 Task: Add an event with the title Webinar: Introduction to Influencer Marketing Strategies, date '2023/11/01', time 7:00 AM to 9:00 AMand add a description: During the meeting, you will have the chance to present an overview of your business, highlighting key aspects such as your product or service, target market, competitive advantage, and growth potential. This presentation should provide a clear understanding of your business model and value proposition, captivating the interest of the potential investor.Select event color  Flamingo . Add location for the event as: Tallinn, Estonia, logged in from the account softage.4@softage.netand send the event invitation to softage.1@softage.net and softage.2@softage.net. Set a reminder for the event Weekly on Sunday
Action: Mouse moved to (74, 87)
Screenshot: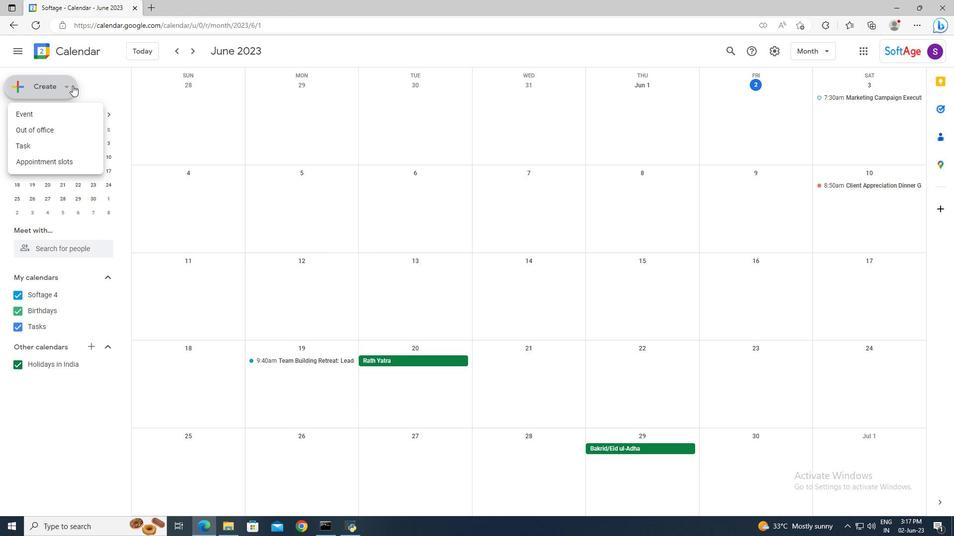 
Action: Mouse pressed left at (74, 87)
Screenshot: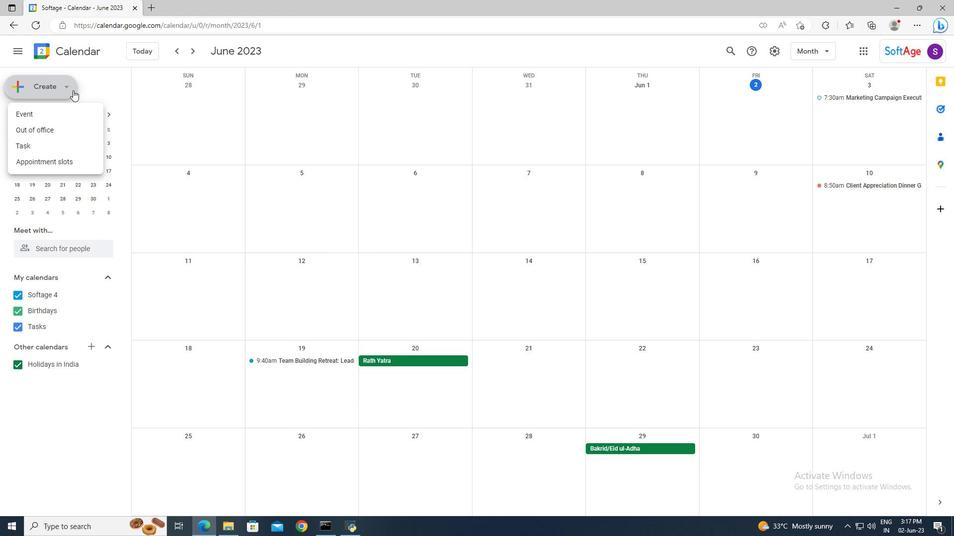 
Action: Mouse moved to (77, 108)
Screenshot: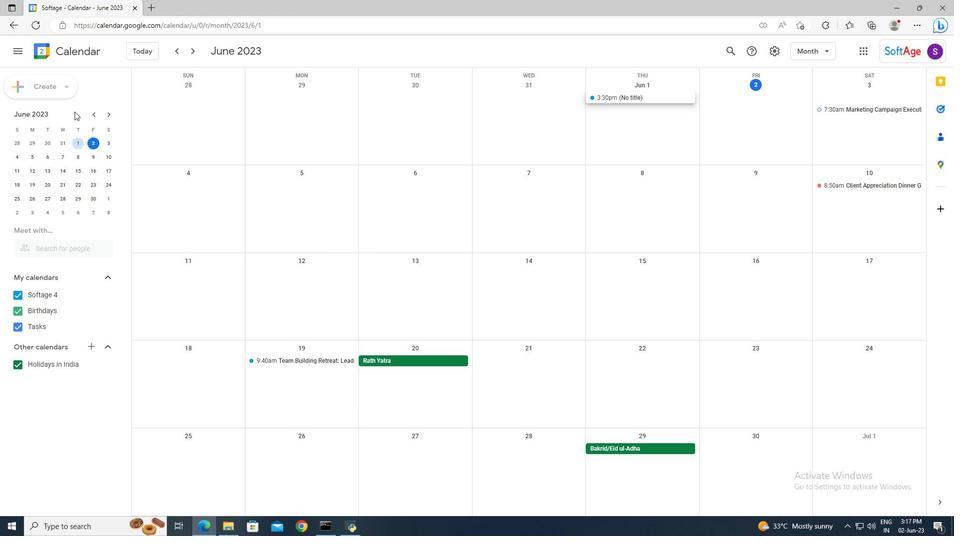 
Action: Mouse pressed left at (77, 108)
Screenshot: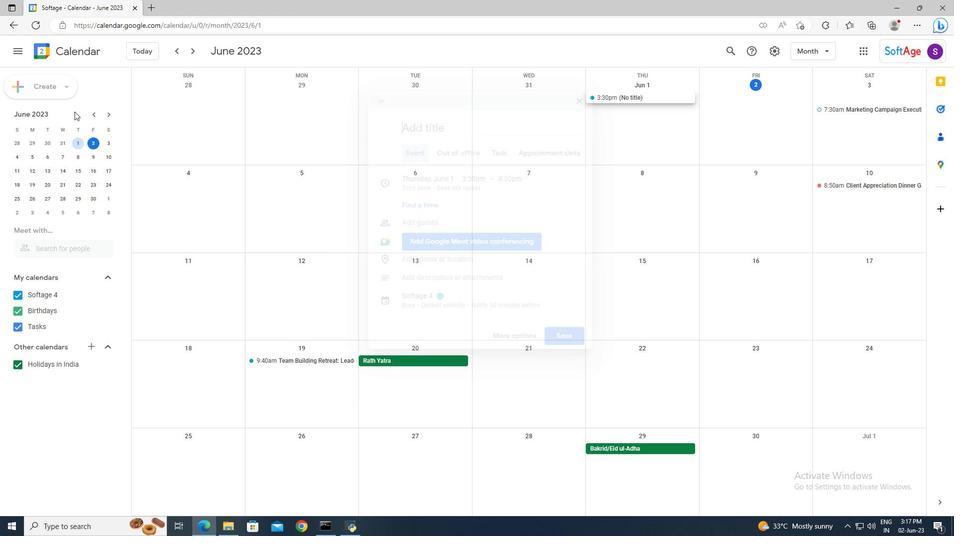 
Action: Mouse moved to (478, 329)
Screenshot: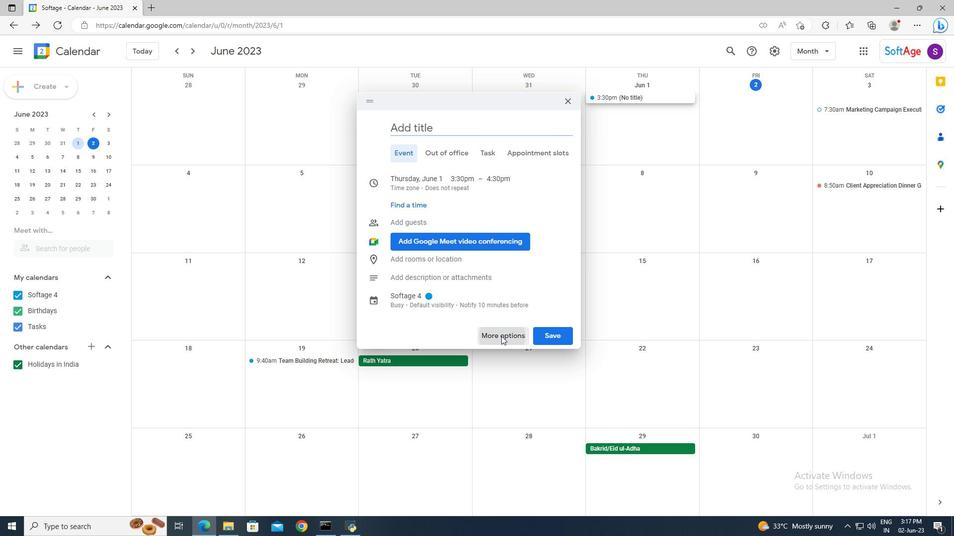 
Action: Mouse pressed left at (478, 329)
Screenshot: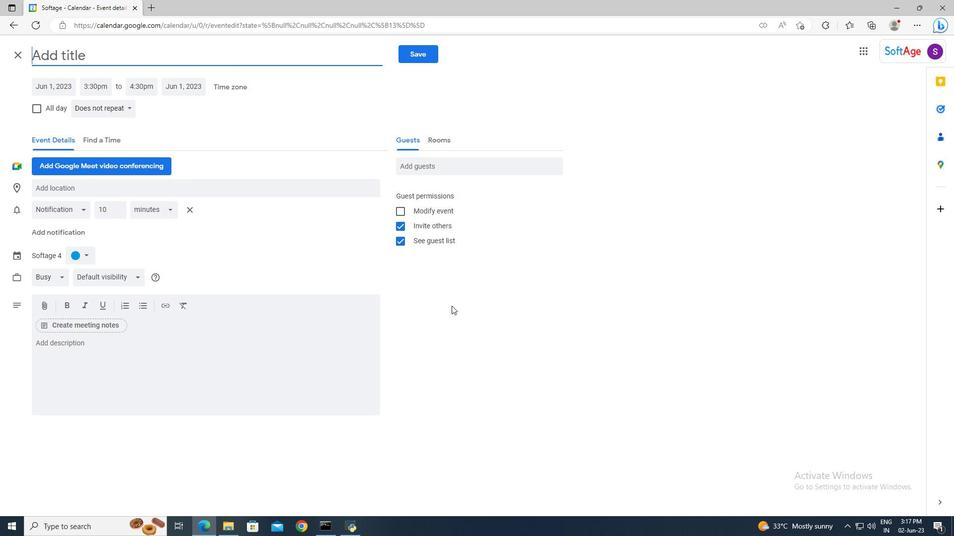 
Action: Mouse moved to (146, 53)
Screenshot: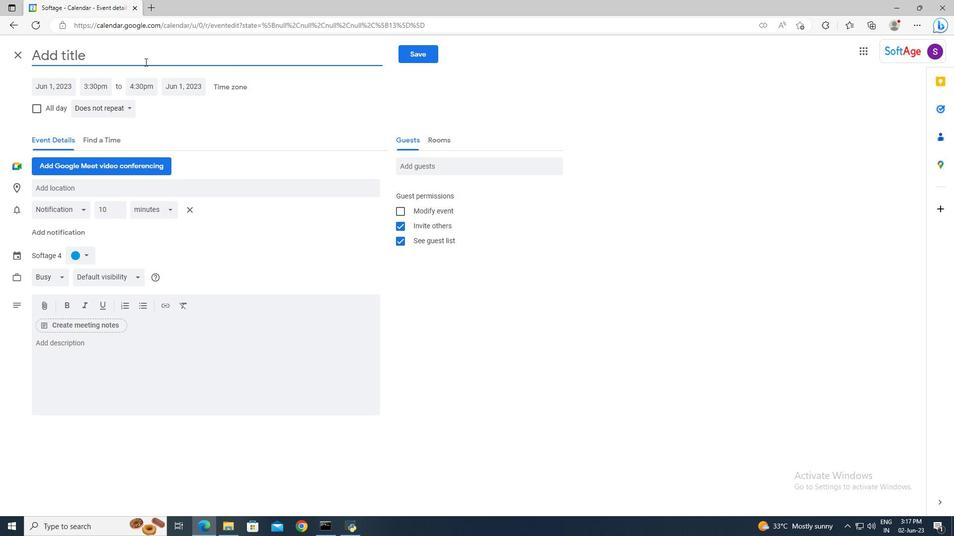 
Action: Mouse pressed left at (146, 53)
Screenshot: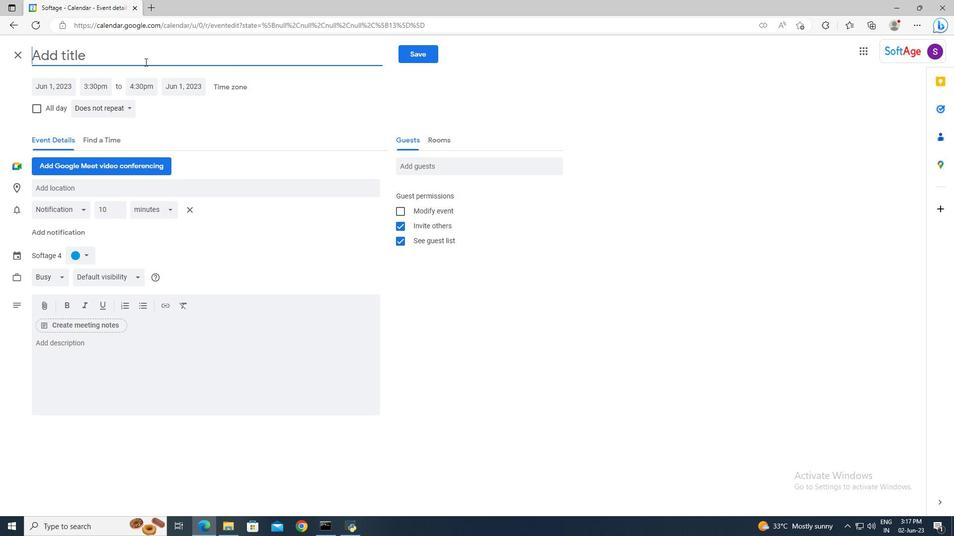 
Action: Key pressed <Key.shift><Key.shift><Key.shift>Webinar<Key.shift>:<Key.space><Key.shift>Introduction<Key.space>to<Key.space><Key.shift>Influencer<Key.space><Key.shift>Marketing<Key.space><Key.shift_r>Strategies
Screenshot: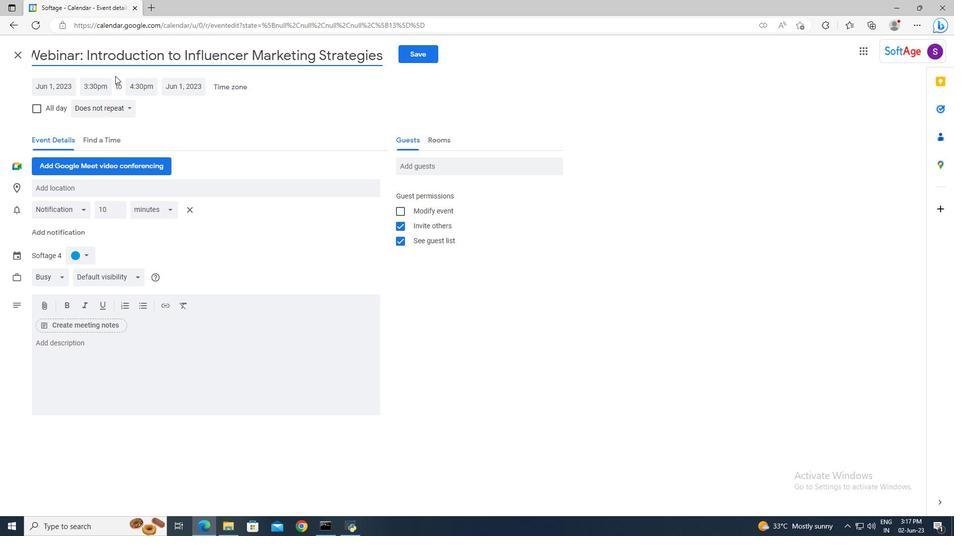 
Action: Mouse moved to (65, 87)
Screenshot: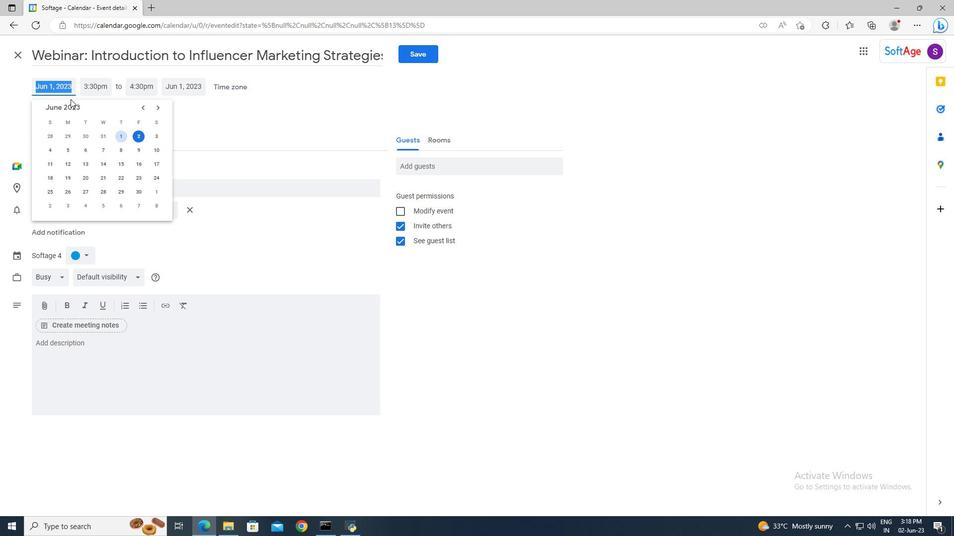 
Action: Mouse pressed left at (65, 87)
Screenshot: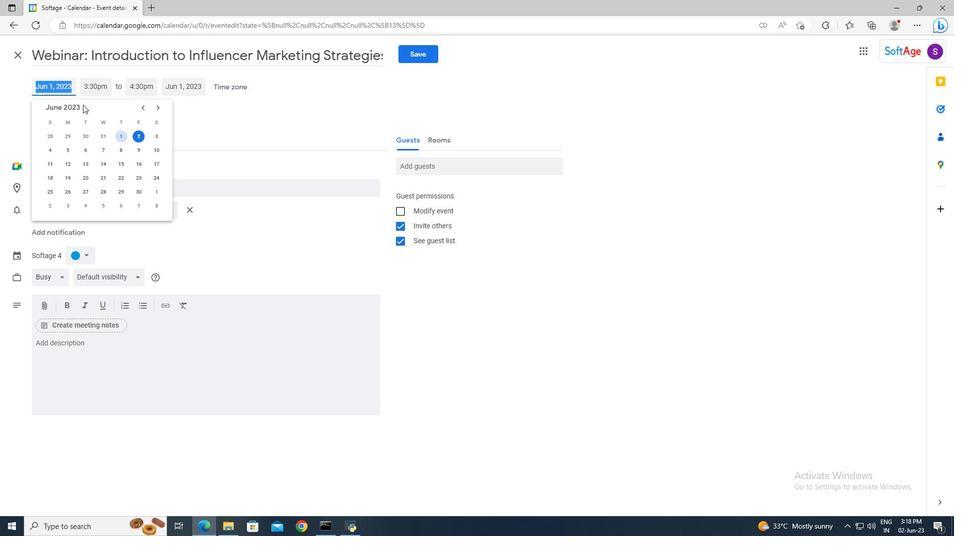 
Action: Mouse moved to (66, 87)
Screenshot: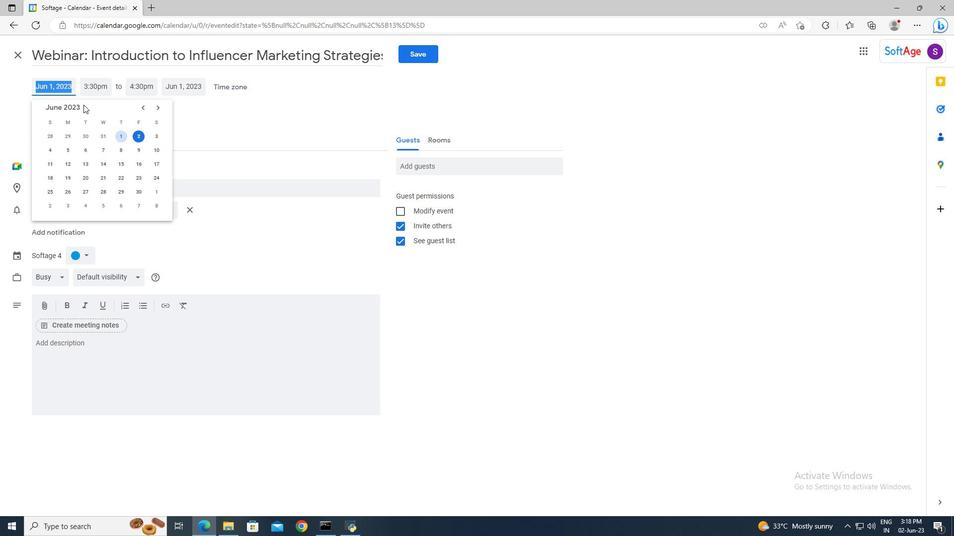 
Action: Key pressed 01/11/2023<Key.enter><Key.tab>7<Key.shift_r><Key.shift_r><Key.shift_r><Key.shift_r><Key.shift_r>:00am<Key.enter><Key.tab>9<Key.shift_r>:00am<Key.enter>
Screenshot: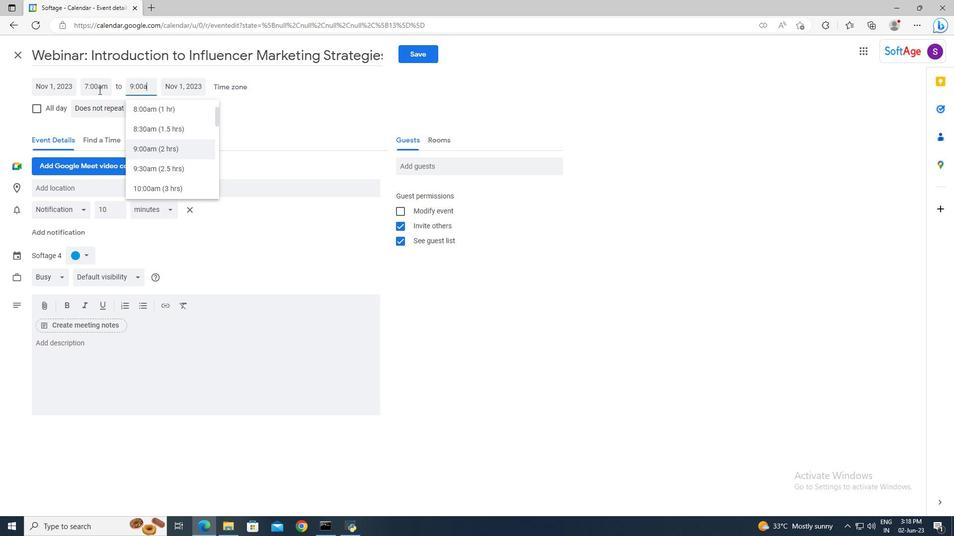
Action: Mouse moved to (87, 344)
Screenshot: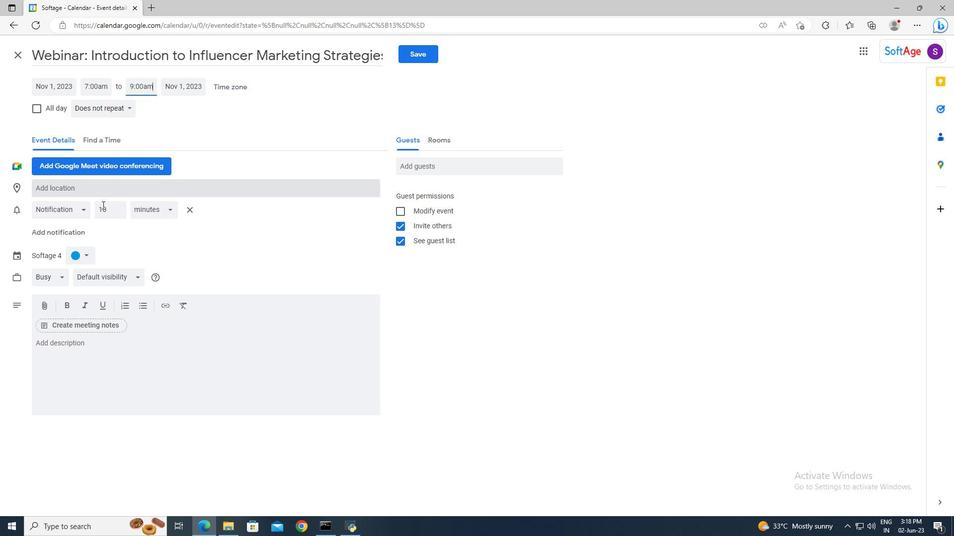 
Action: Mouse pressed left at (87, 344)
Screenshot: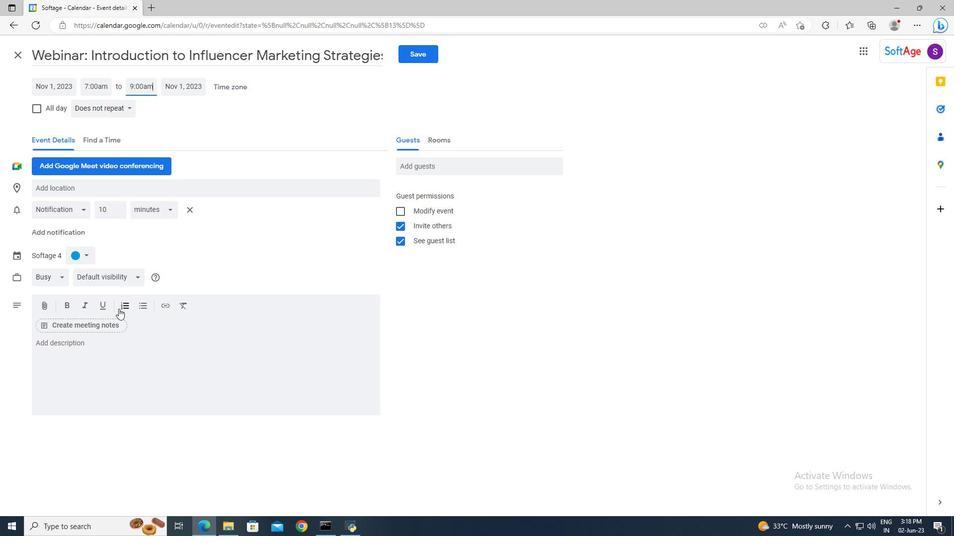 
Action: Mouse moved to (93, 345)
Screenshot: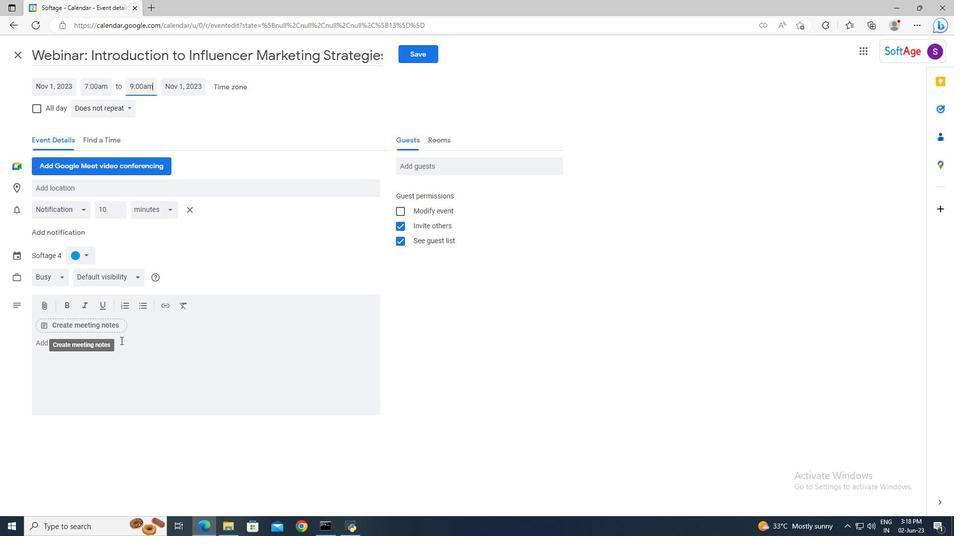
Action: Key pressed <Key.shift><Key.shift><Key.shift><Key.shift><Key.shift><Key.shift><Key.shift><Key.shift><Key.shift><Key.shift><Key.shift><Key.shift><Key.shift><Key.shift><Key.shift><Key.shift><Key.shift><Key.shift><Key.shift><Key.shift><Key.shift><Key.shift><Key.shift><Key.shift><Key.shift><Key.shift><Key.shift><Key.shift><Key.shift><Key.shift><Key.shift><Key.shift><Key.shift>During<Key.space>the<Key.space>meeting,<Key.space>you
Screenshot: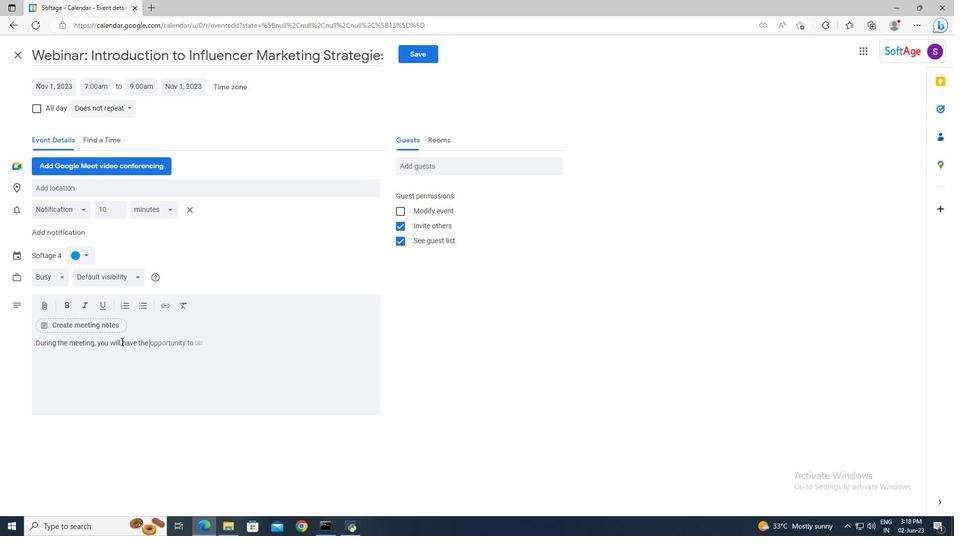 
Action: Mouse moved to (72, 85)
Screenshot: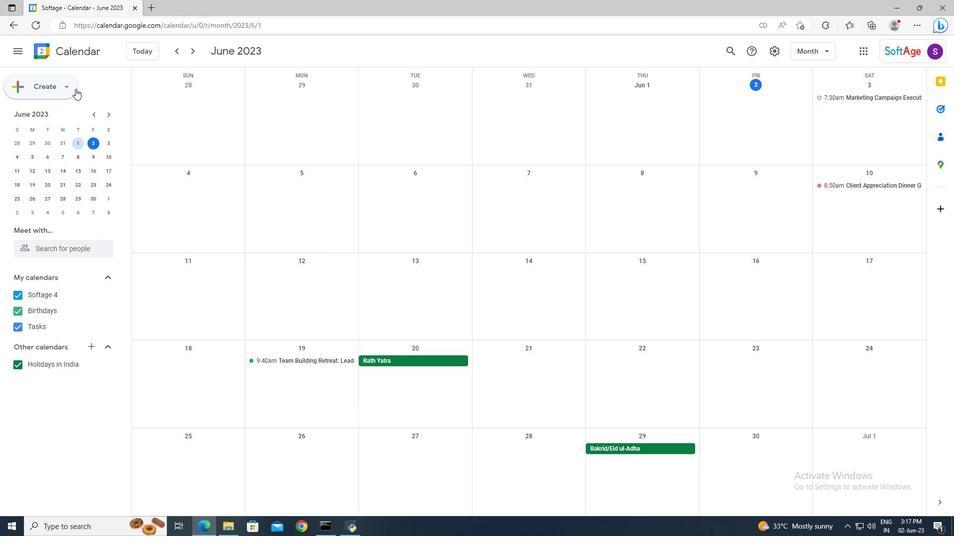 
Action: Mouse pressed left at (72, 85)
Screenshot: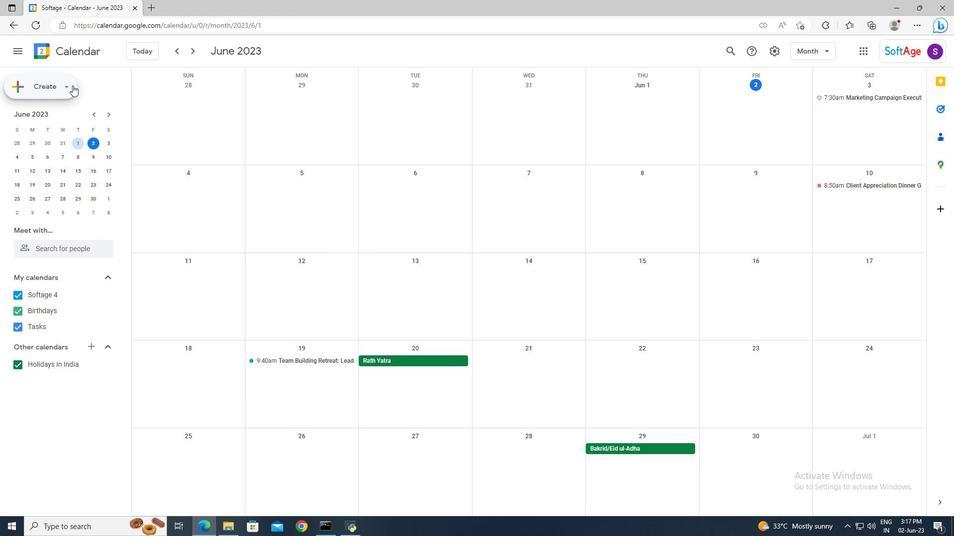 
Action: Mouse moved to (74, 111)
Screenshot: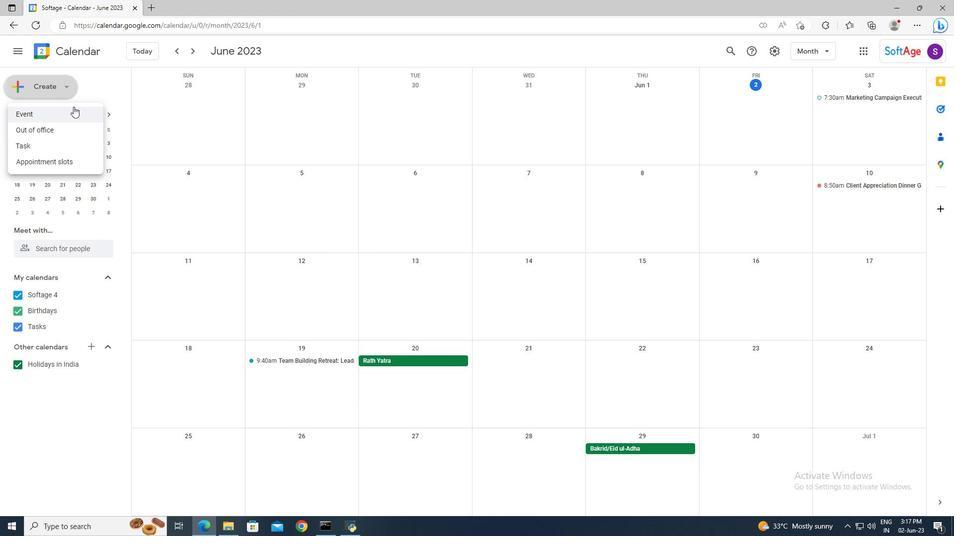 
Action: Mouse pressed left at (74, 111)
Screenshot: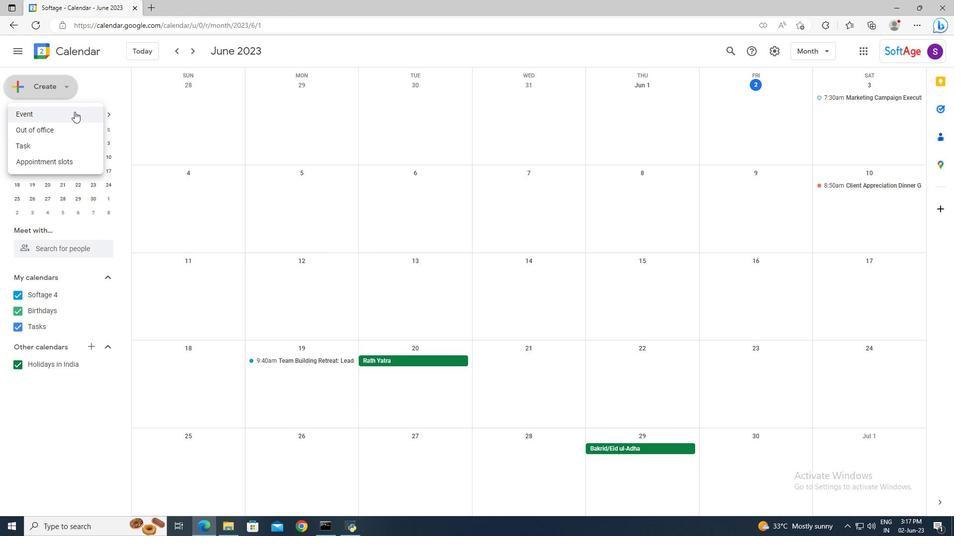
Action: Mouse moved to (501, 336)
Screenshot: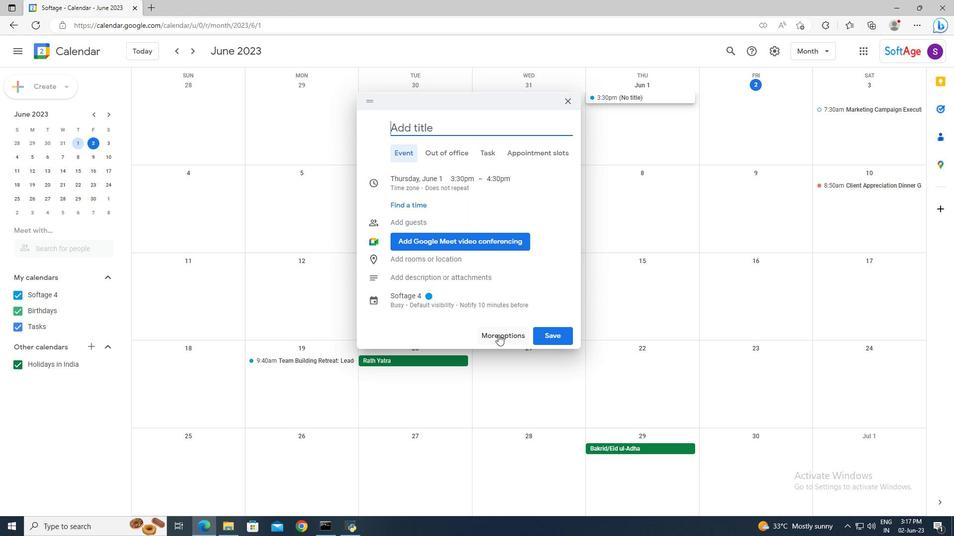 
Action: Mouse pressed left at (501, 336)
Screenshot: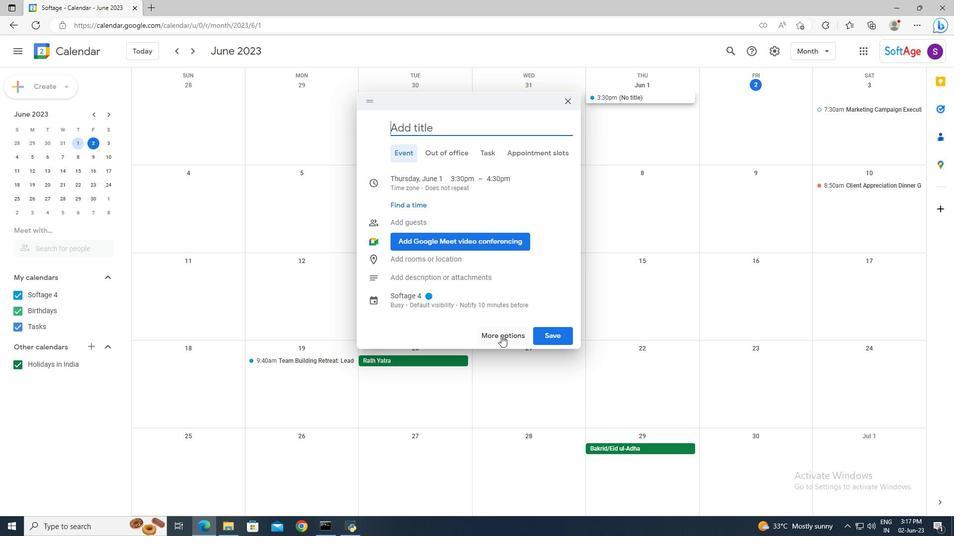 
Action: Mouse moved to (145, 62)
Screenshot: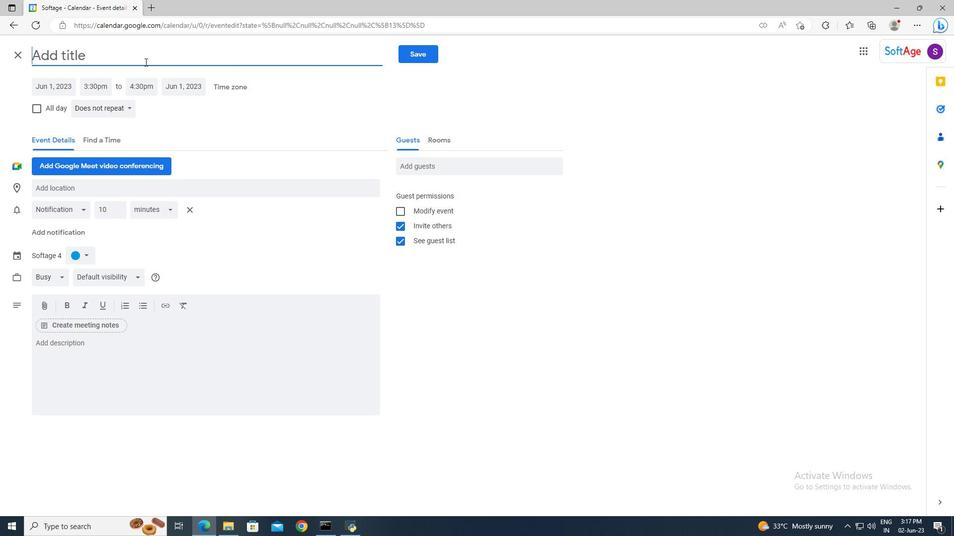 
Action: Mouse pressed left at (145, 62)
Screenshot: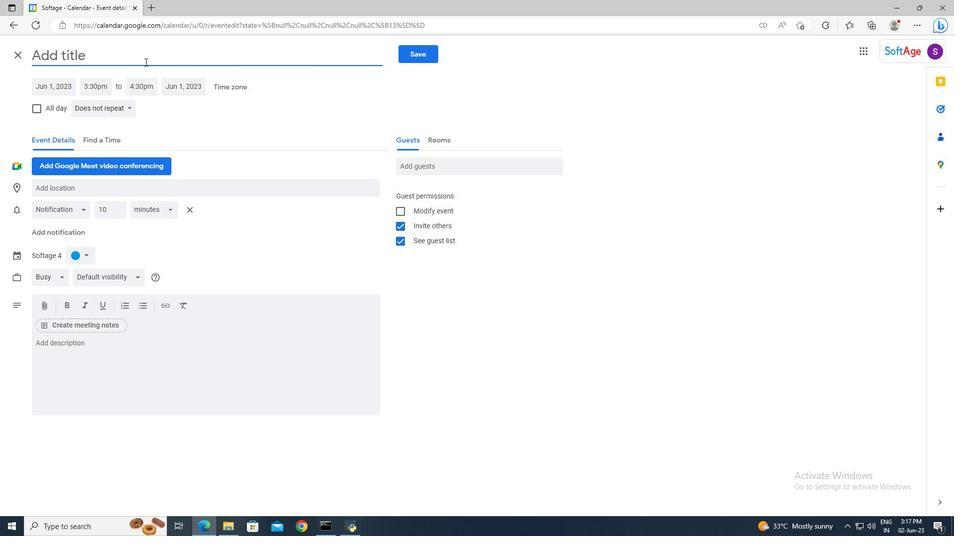 
Action: Key pressed <Key.shift>Webinar<Key.shift>:<Key.space><Key.shift>Introduction<Key.space>to<Key.space><Key.shift>Influencer<Key.space><Key.shift>Marketing<Key.space><Key.shift_r>Strategies
Screenshot: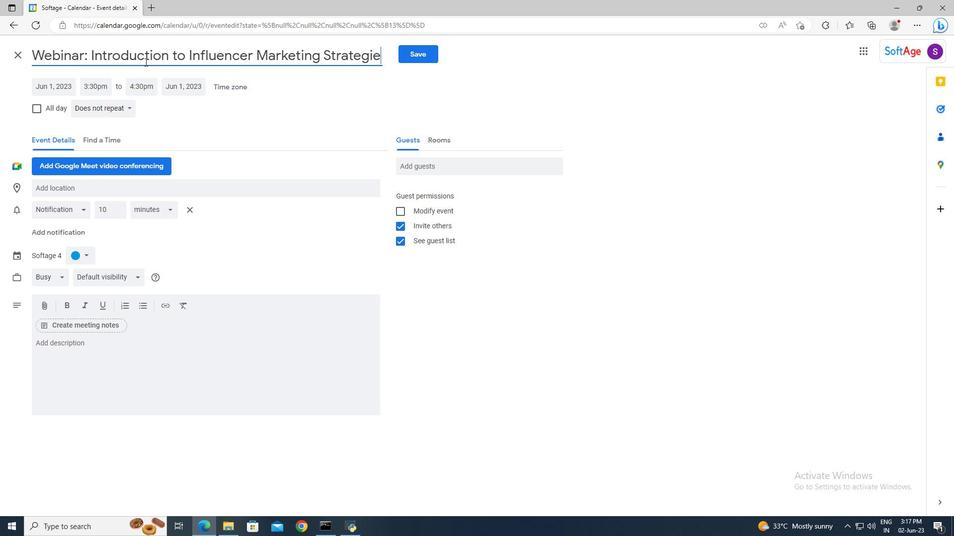 
Action: Mouse moved to (53, 92)
Screenshot: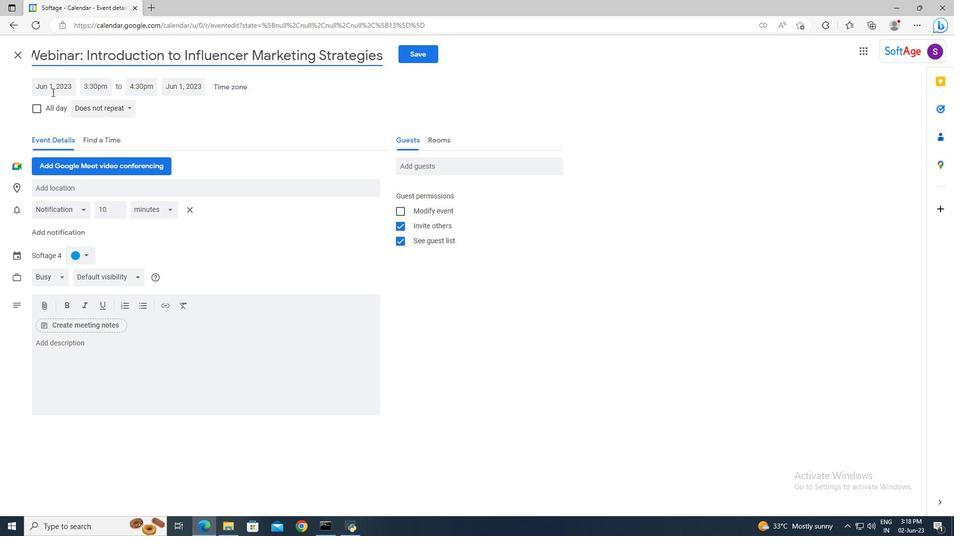 
Action: Mouse pressed left at (53, 92)
Screenshot: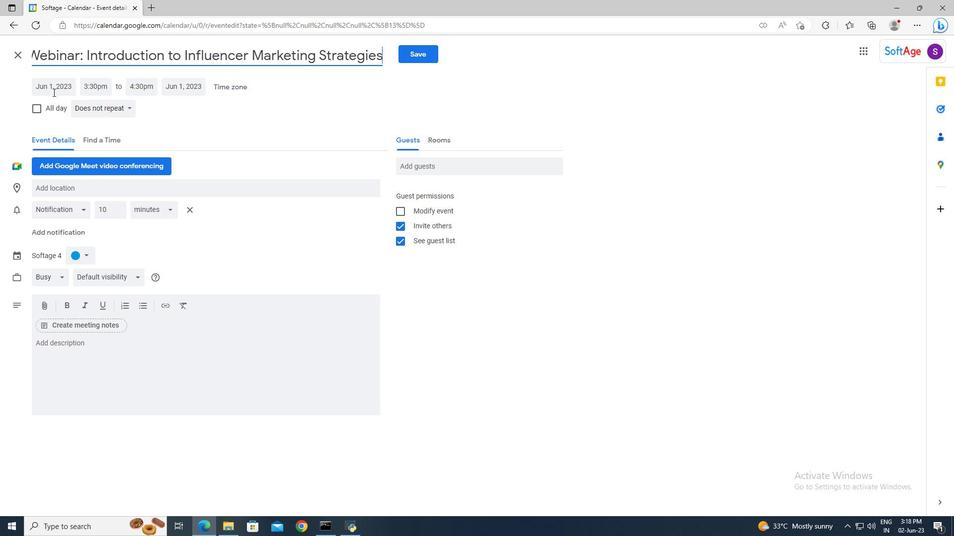 
Action: Mouse moved to (153, 107)
Screenshot: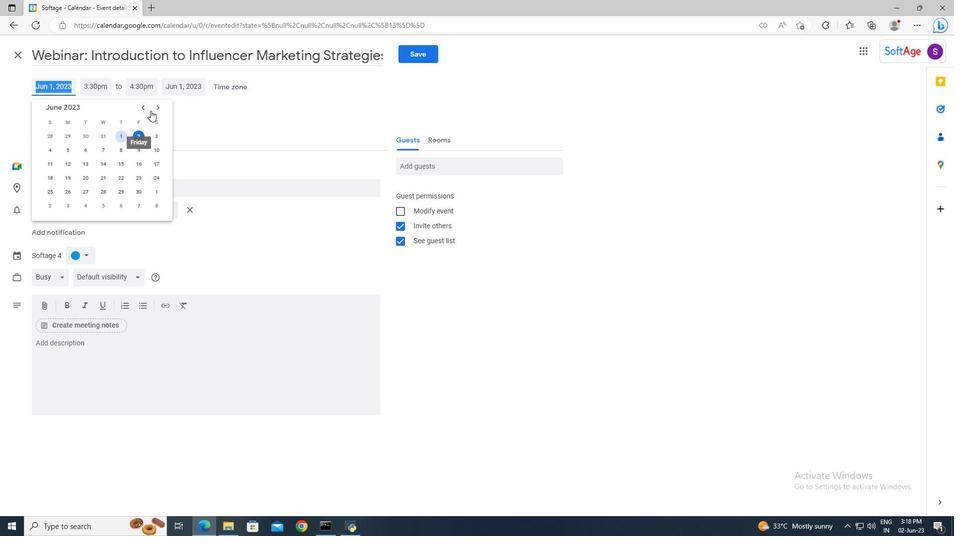 
Action: Mouse pressed left at (153, 107)
Screenshot: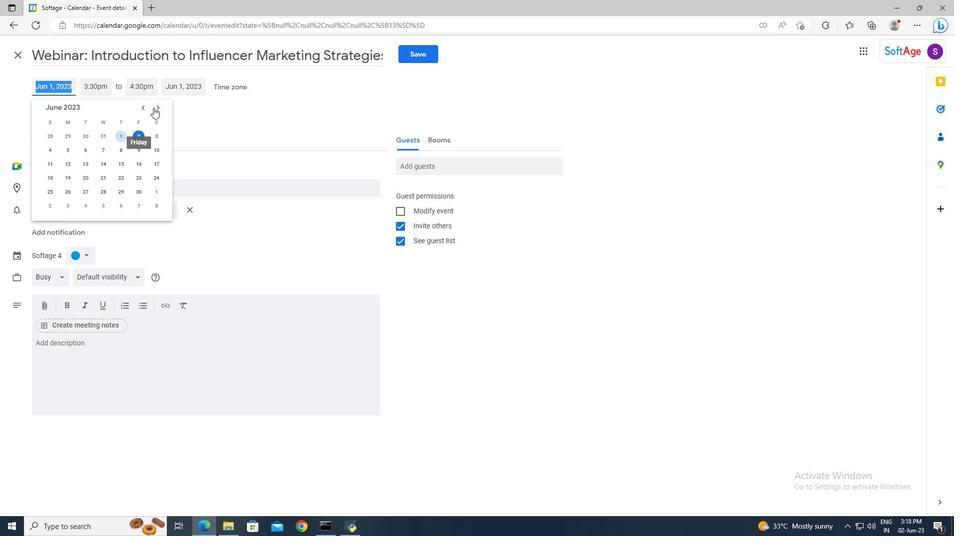 
Action: Mouse pressed left at (153, 107)
Screenshot: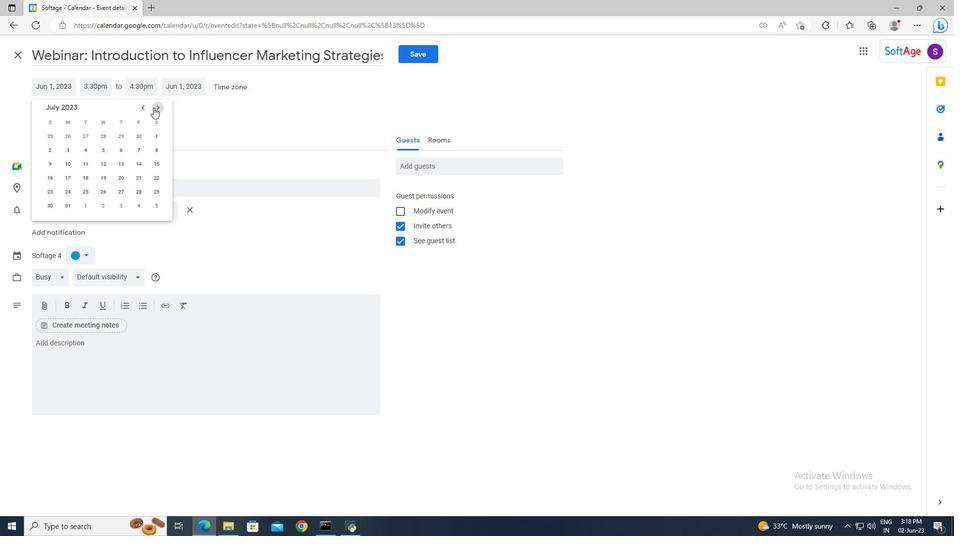 
Action: Mouse pressed left at (153, 107)
Screenshot: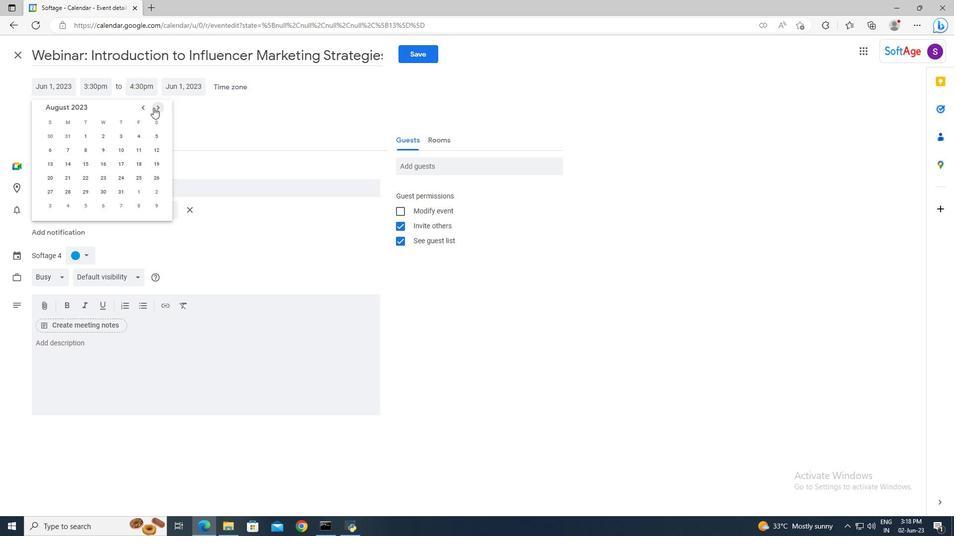
Action: Mouse pressed left at (153, 107)
Screenshot: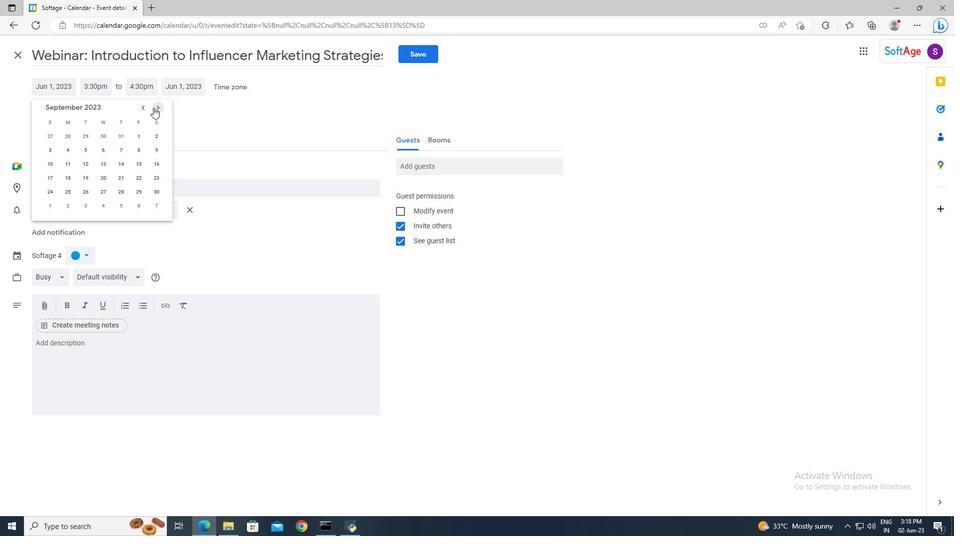 
Action: Mouse pressed left at (153, 107)
Screenshot: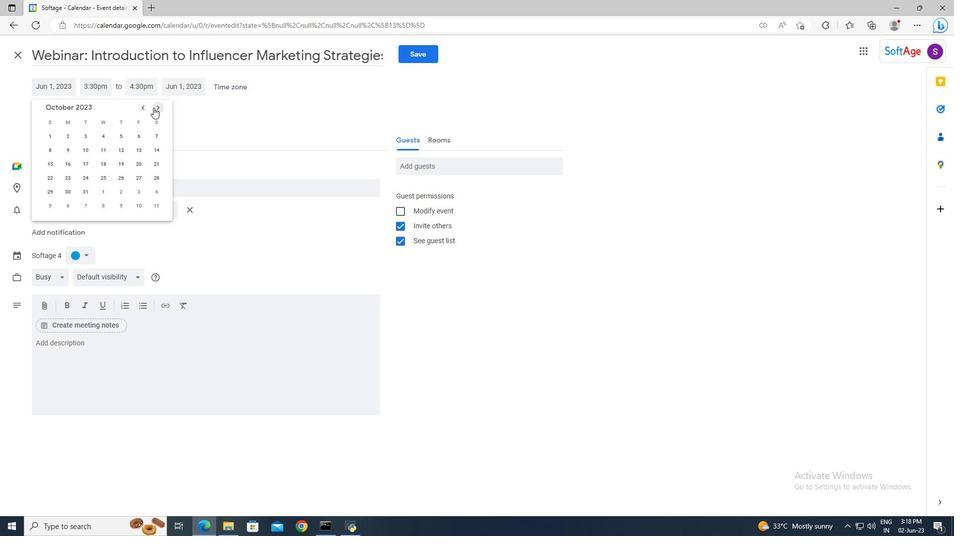 
Action: Mouse moved to (103, 133)
Screenshot: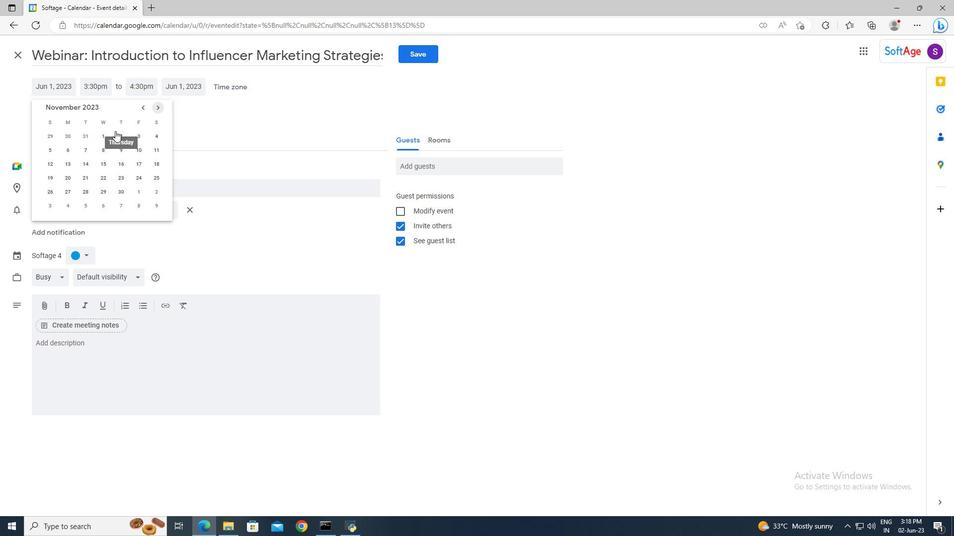 
Action: Mouse pressed left at (103, 133)
Screenshot: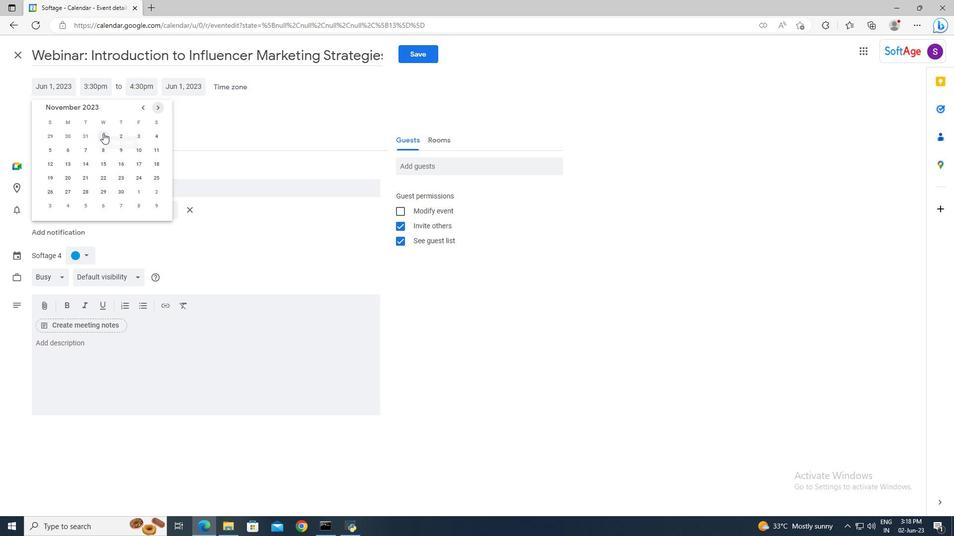 
Action: Mouse moved to (98, 90)
Screenshot: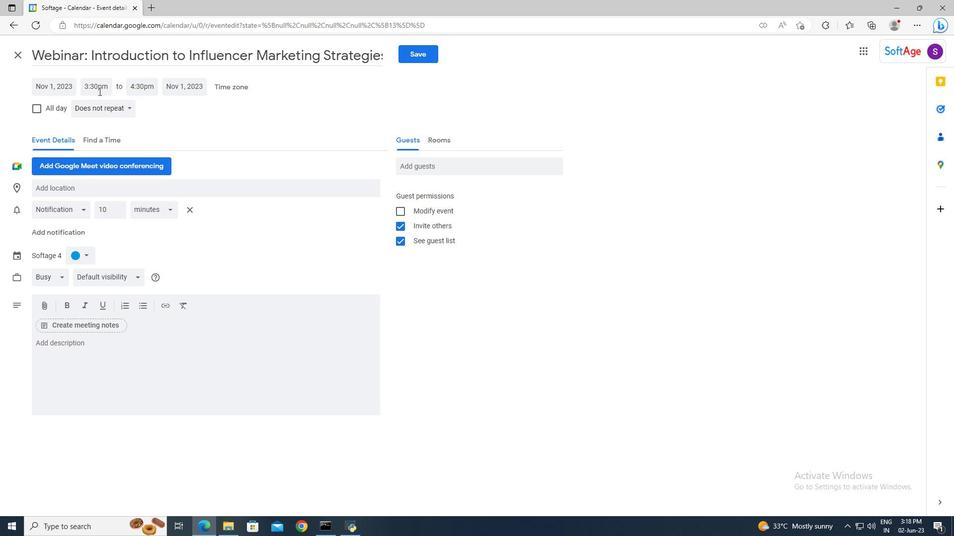 
Action: Mouse pressed left at (98, 90)
Screenshot: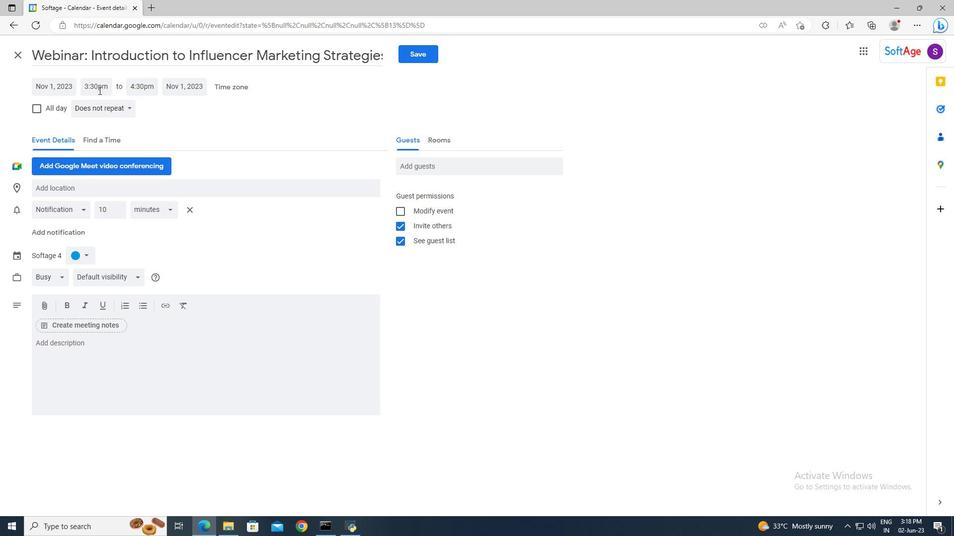 
Action: Key pressed 7<Key.shift>:00am<Key.enter><Key.tab>9<Key.shift>:00am<Key.enter>
Screenshot: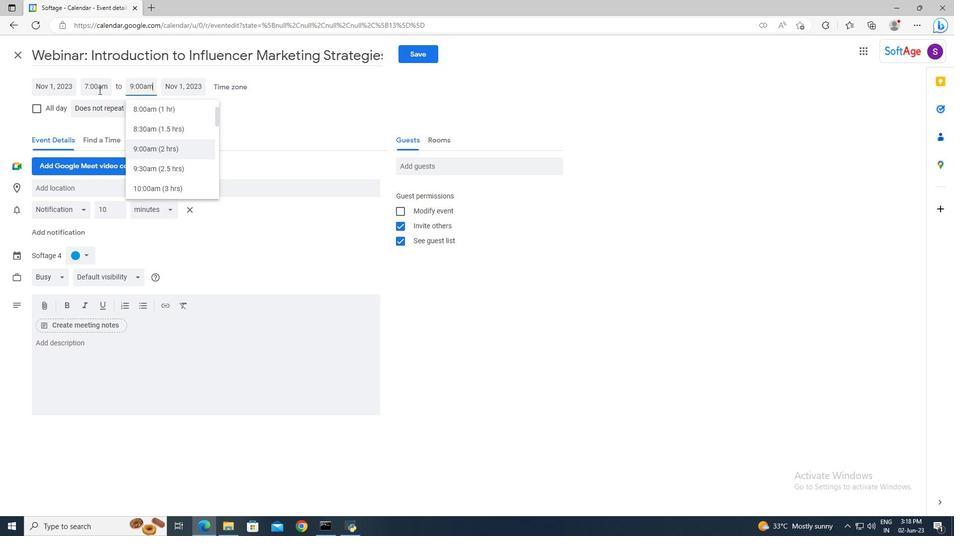 
Action: Mouse moved to (121, 342)
Screenshot: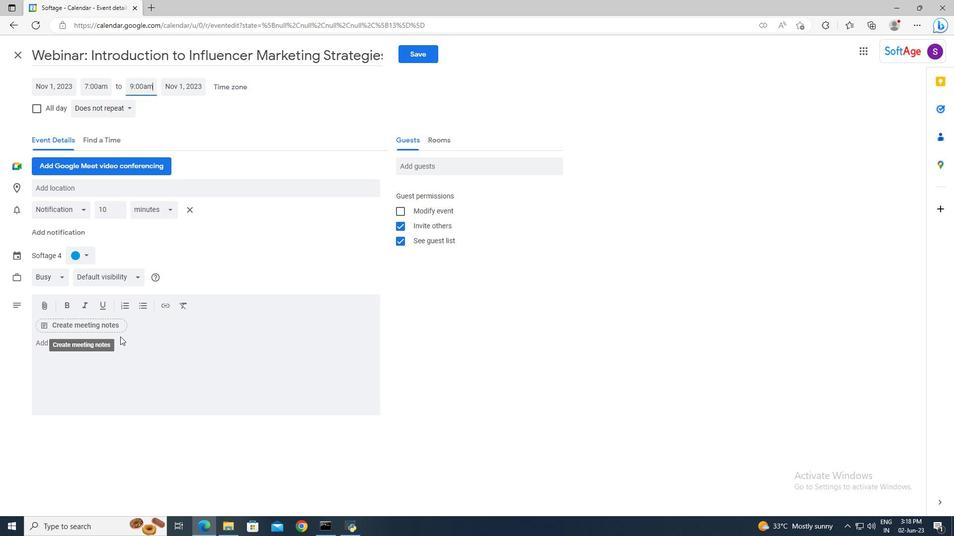 
Action: Mouse pressed left at (121, 342)
Screenshot: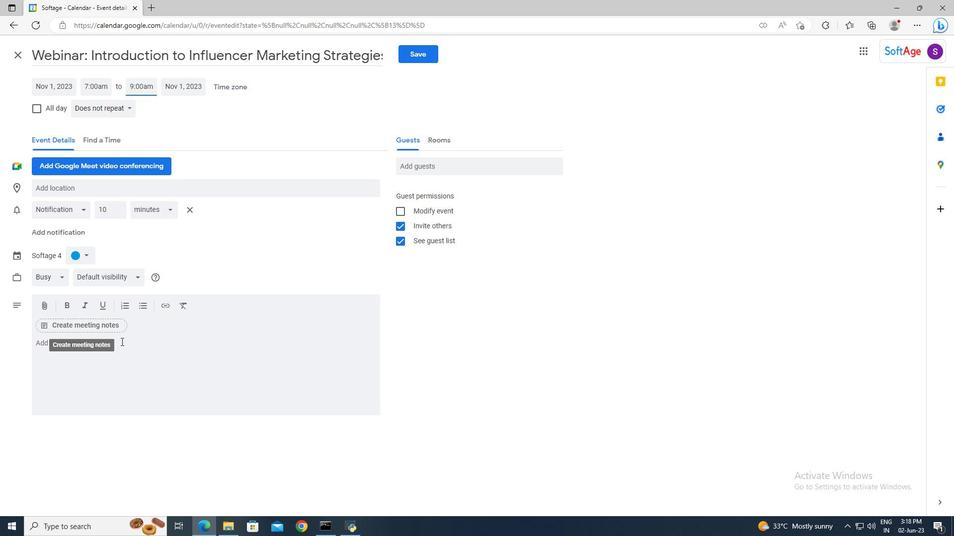 
Action: Mouse moved to (121, 342)
Screenshot: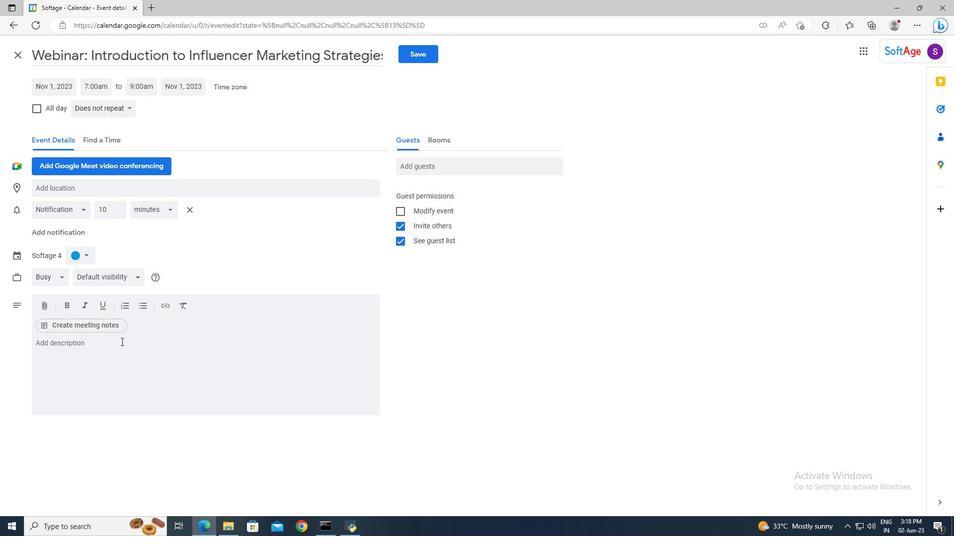 
Action: Key pressed <Key.shift>During<Key.space>the<Key.space>meeting,<Key.space>you<Key.space>will<Key.space>have<Key.space>the<Key.space>chance<Key.space>to<Key.space>present<Key.space>an<Key.space>overview<Key.space>of<Key.space>your<Key.space>business,<Key.space>highlighting<Key.space>key<Key.space>aspects<Key.space>such<Key.space>as<Key.space>your<Key.space>product<Key.space>or<Key.space>service,<Key.space>target<Key.space>market,<Key.space>competitive<Key.space>advantage,<Key.space>and<Key.space>growth<Key.space>potential.<Key.space><Key.shift>This<Key.space>presentation<Key.space>should<Key.space>provide<Key.space>a<Key.space>clear<Key.space>understanding<Key.space>of<Key.space>your<Key.space>business<Key.space>model<Key.space>and<Key.space>value<Key.space>proposition,<Key.space>captivating<Key.space>the<Key.space>interes<Key.space>of<Key.backspace><Key.backspace><Key.backspace>t<Key.space>of<Key.space>the<Key.space>potential<Key.space>investor.
Screenshot: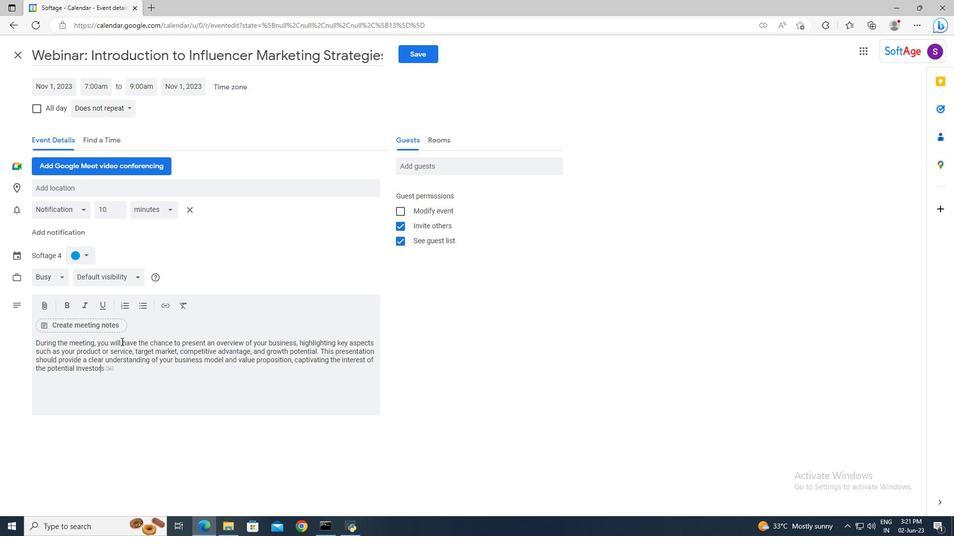 
Action: Mouse moved to (91, 254)
Screenshot: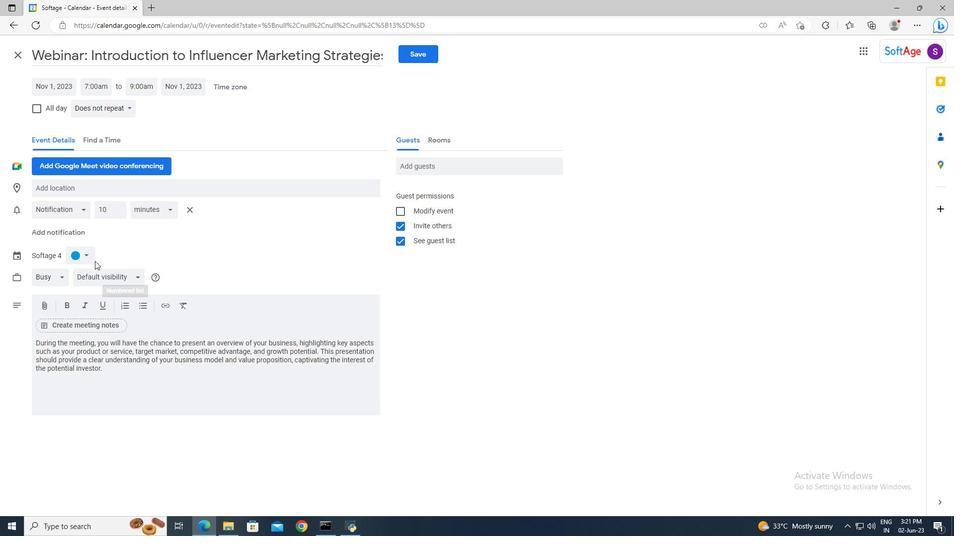 
Action: Mouse pressed left at (91, 254)
Screenshot: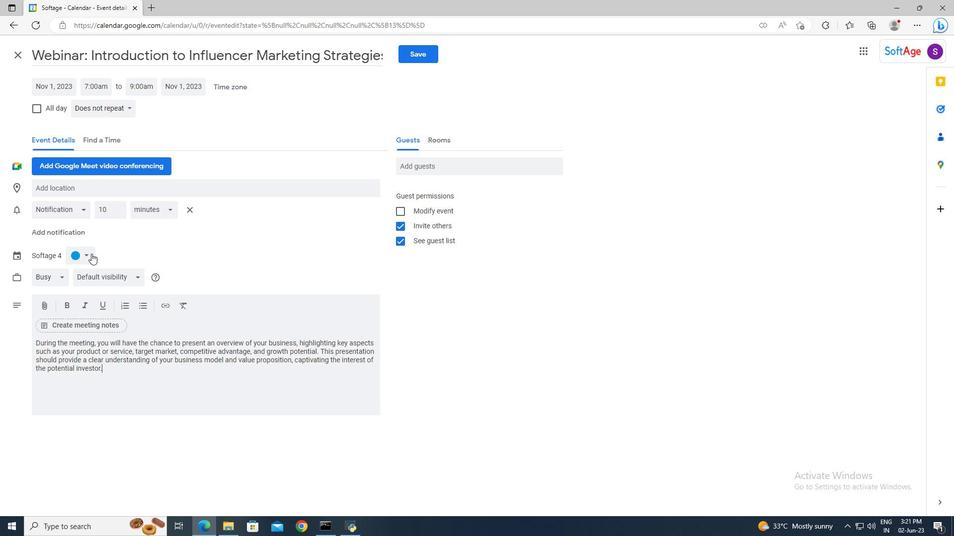 
Action: Mouse moved to (86, 254)
Screenshot: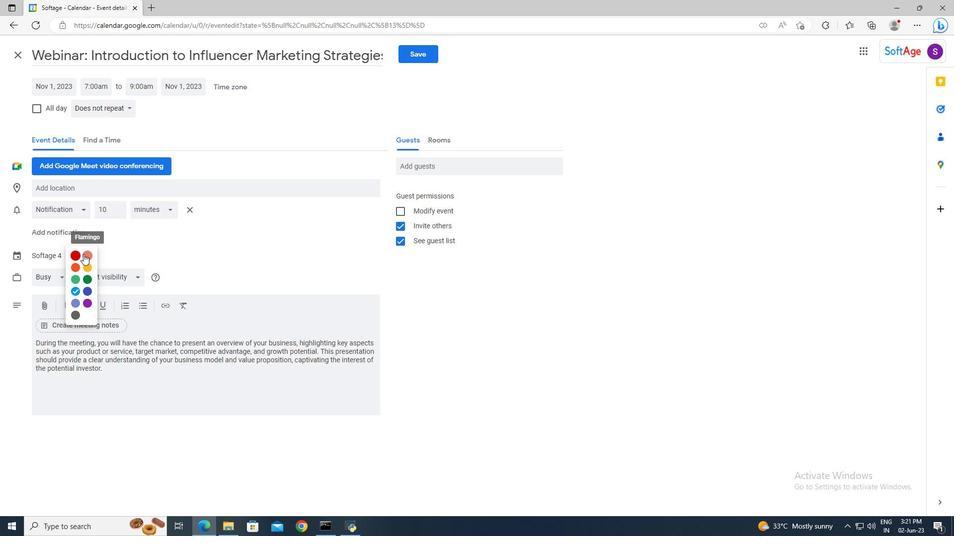 
Action: Mouse pressed left at (86, 254)
Screenshot: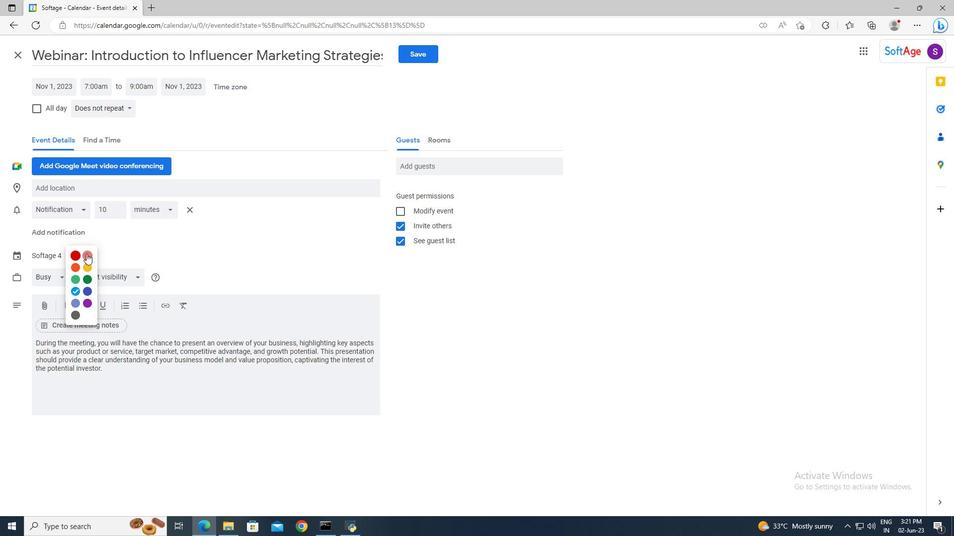 
Action: Mouse moved to (76, 192)
Screenshot: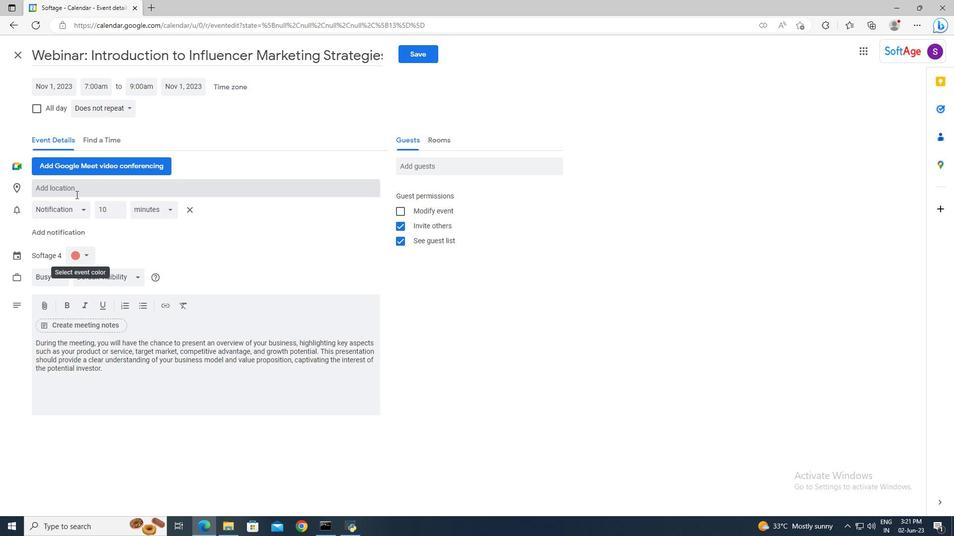 
Action: Mouse pressed left at (76, 192)
Screenshot: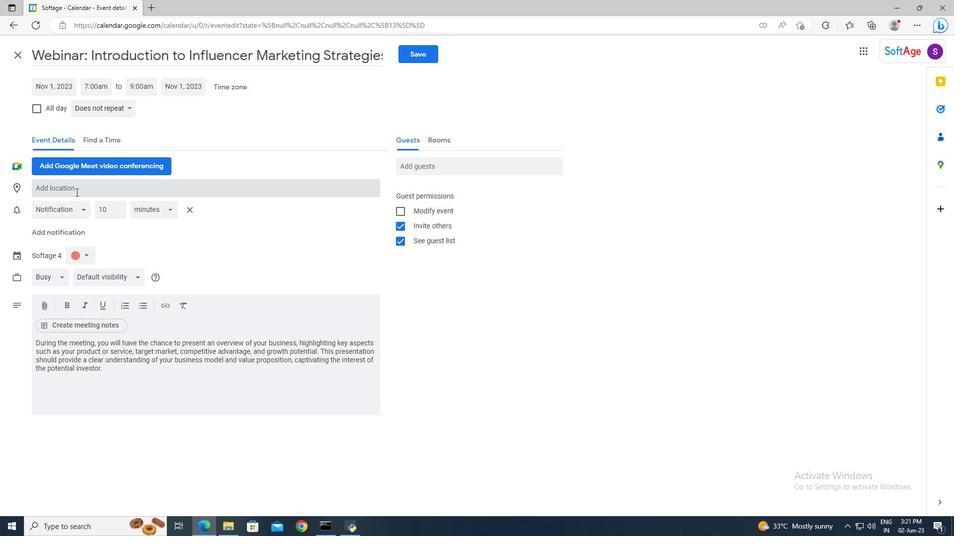 
Action: Key pressed <Key.shift>Tallinn,<Key.space><Key.shift>Estonia
Screenshot: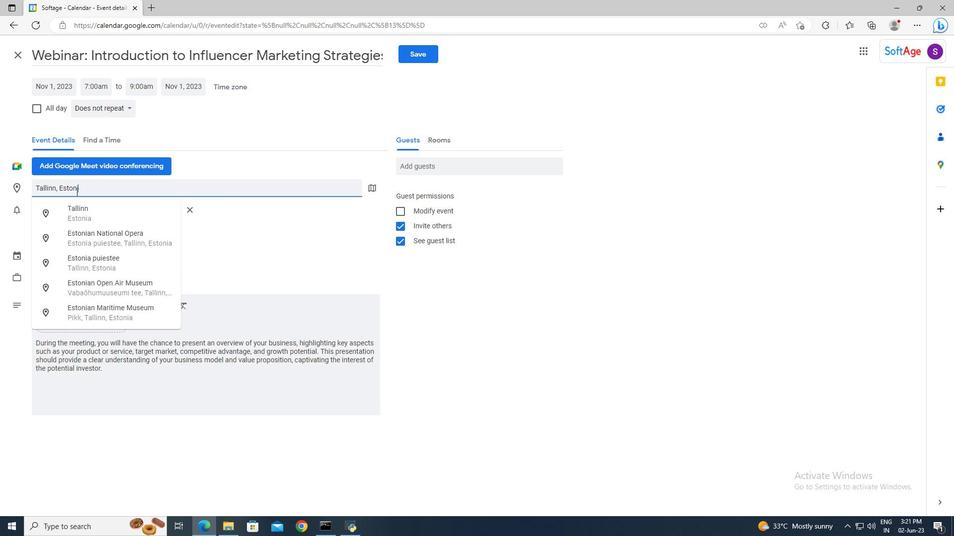 
Action: Mouse moved to (81, 204)
Screenshot: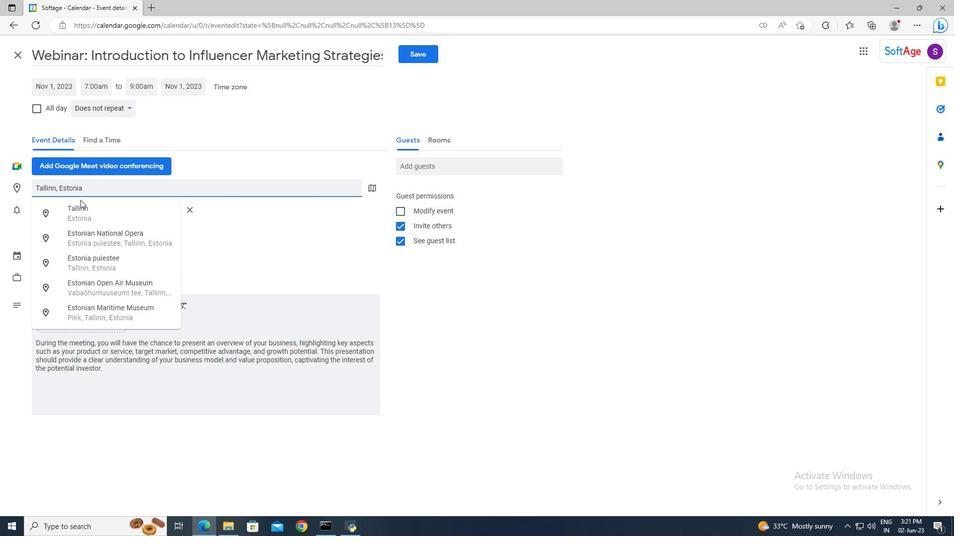 
Action: Mouse pressed left at (81, 204)
Screenshot: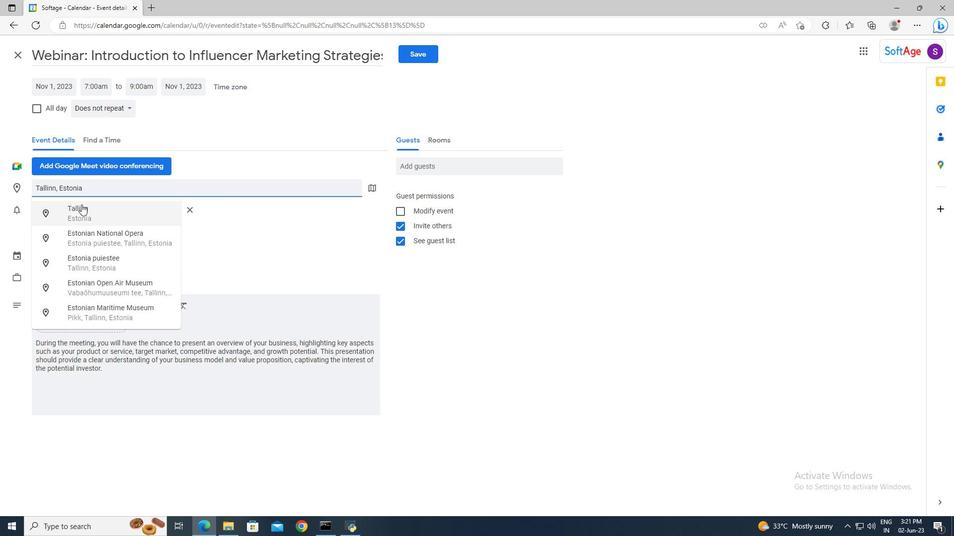 
Action: Mouse moved to (408, 169)
Screenshot: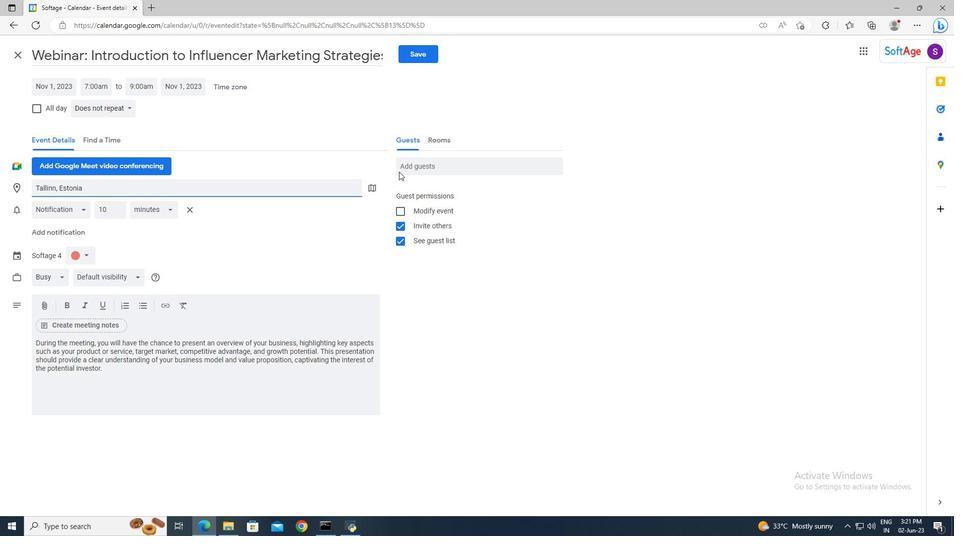 
Action: Mouse pressed left at (408, 169)
Screenshot: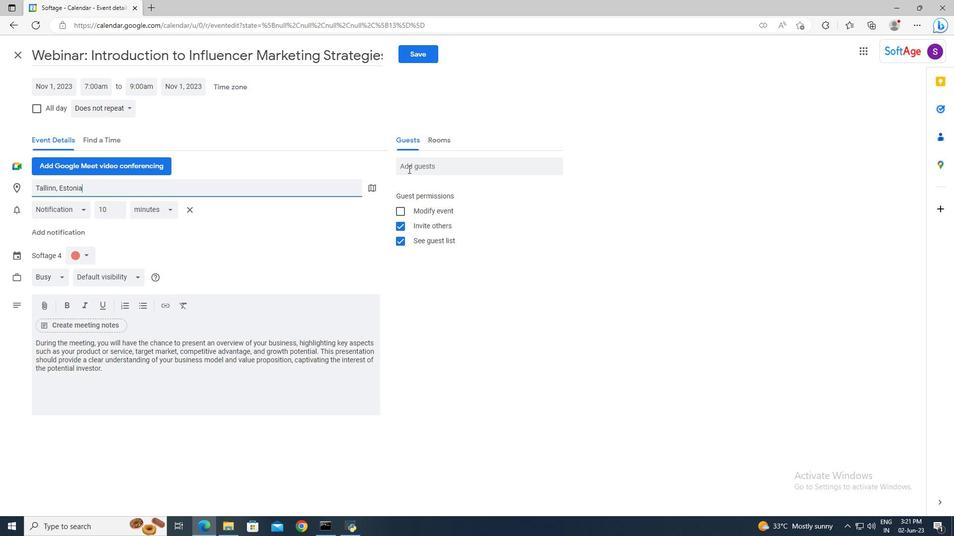 
Action: Mouse moved to (407, 169)
Screenshot: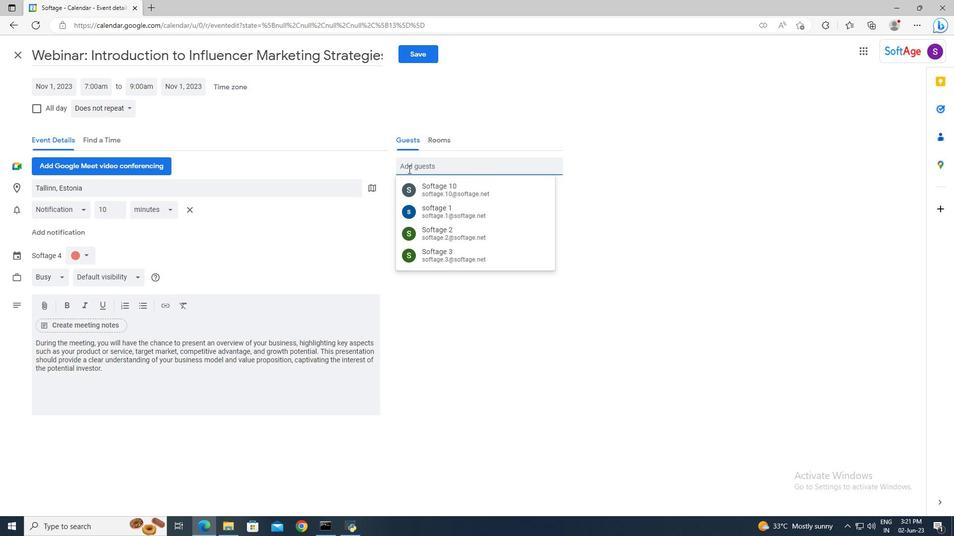 
Action: Key pressed softage.
Screenshot: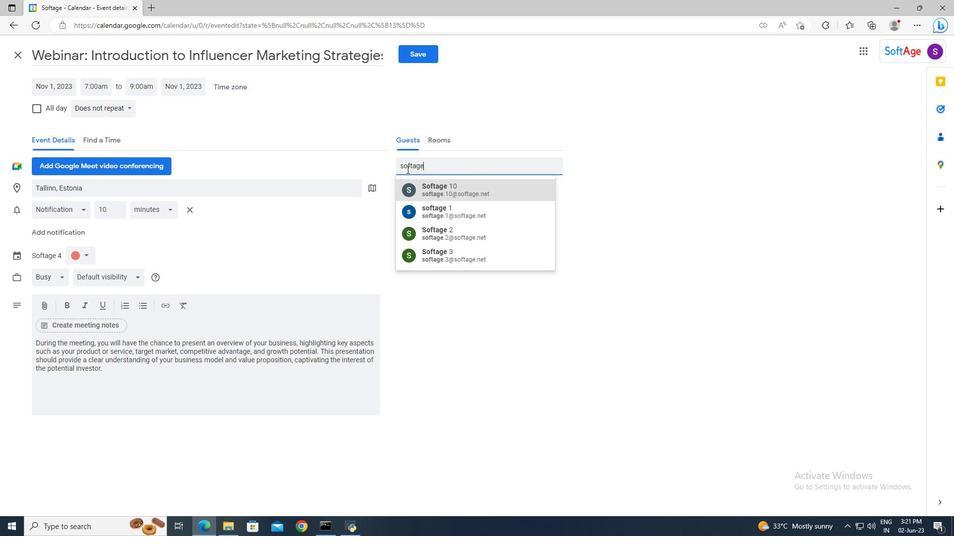 
Action: Mouse moved to (407, 169)
Screenshot: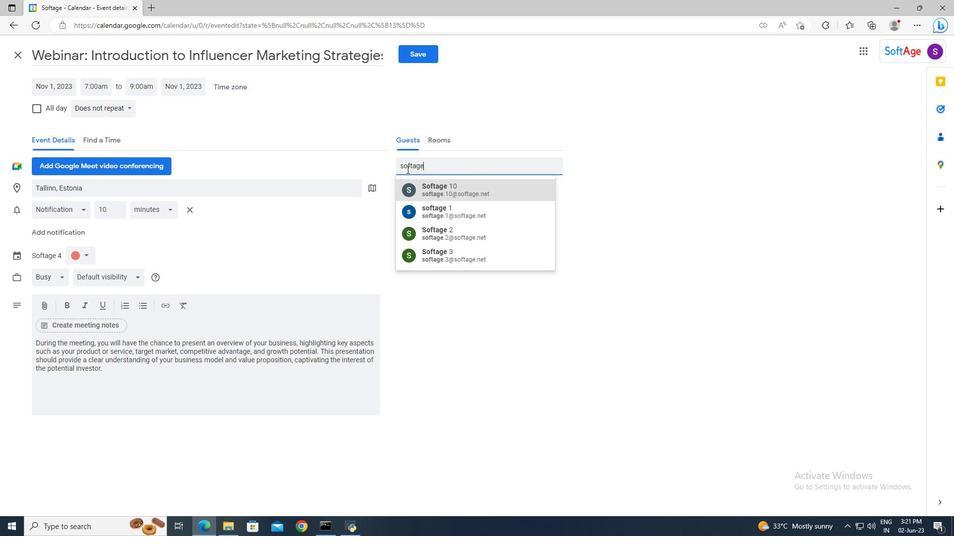 
Action: Key pressed 1<Key.shift>@softage.net<Key.enter>softage.2<Key.shift>@softage.net<Key.enter>
Screenshot: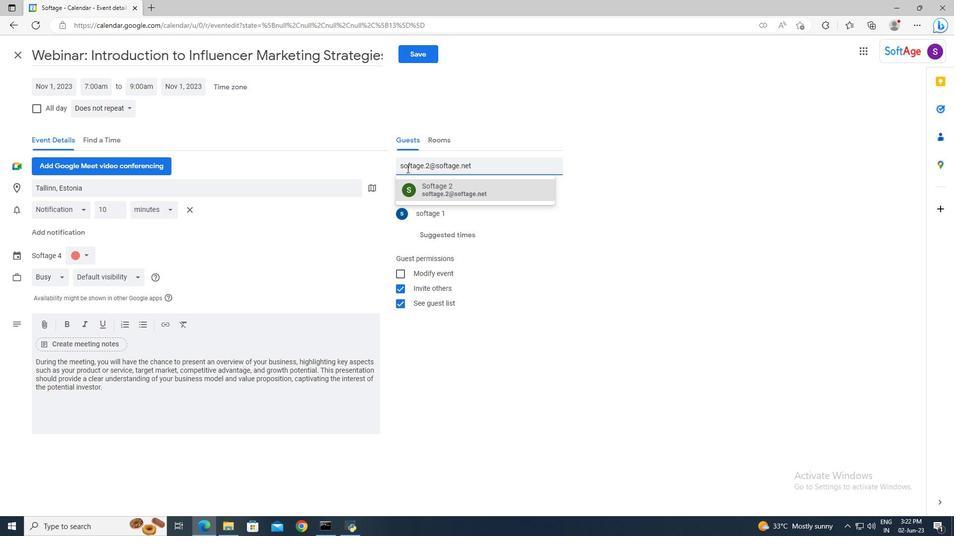 
Action: Mouse moved to (129, 109)
Screenshot: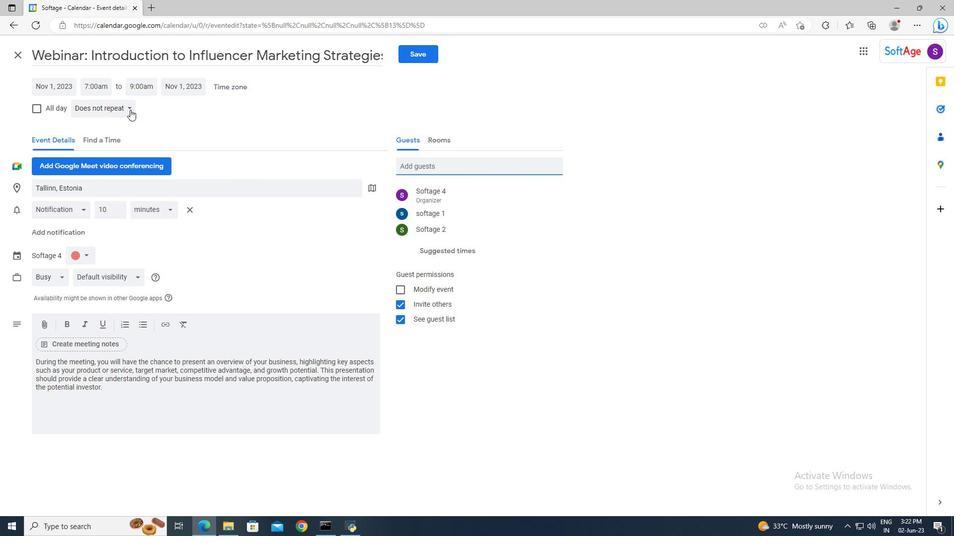 
Action: Mouse pressed left at (129, 109)
Screenshot: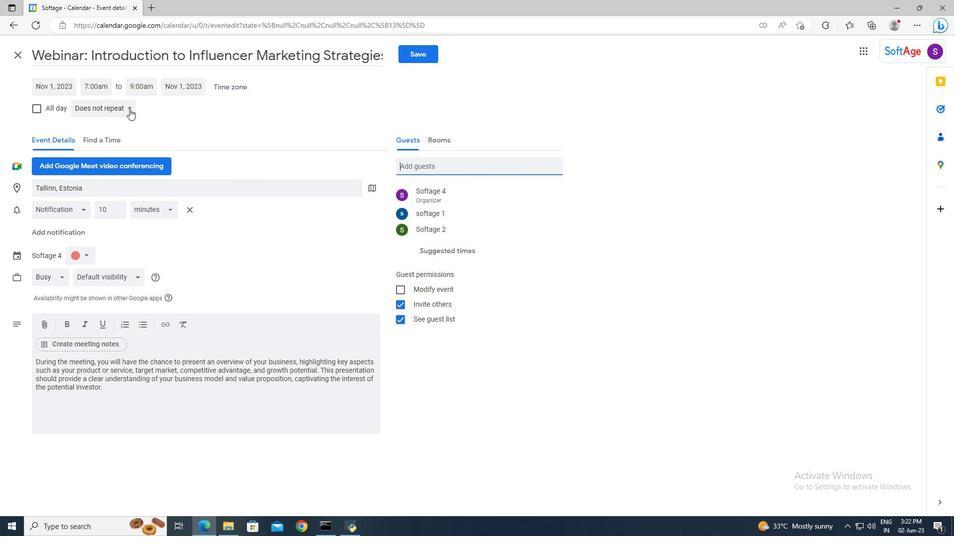 
Action: Mouse moved to (118, 213)
Screenshot: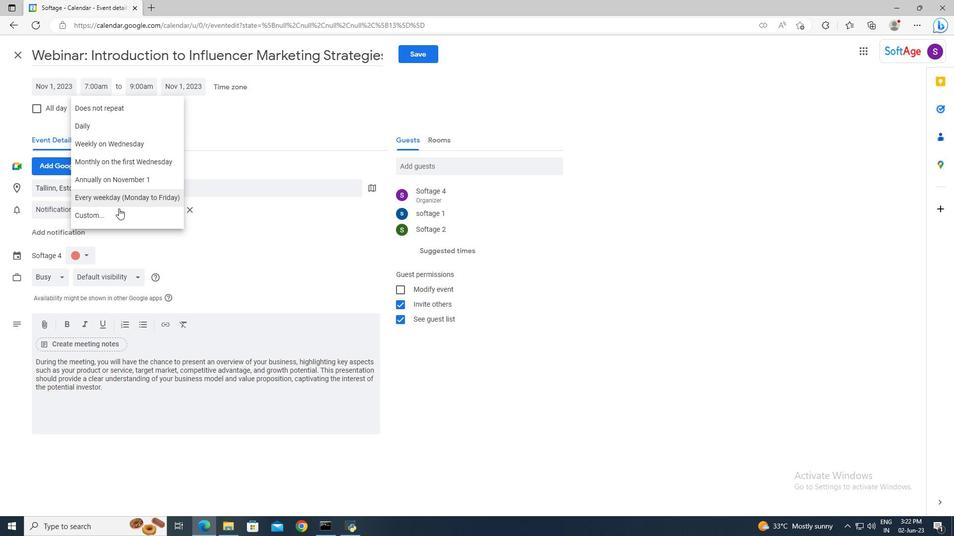 
Action: Mouse pressed left at (118, 213)
Screenshot: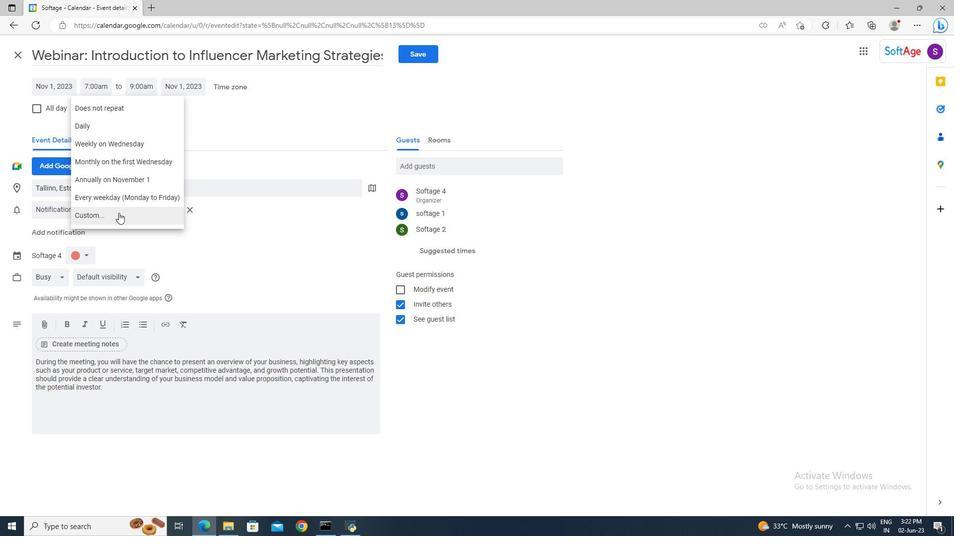 
Action: Mouse moved to (395, 254)
Screenshot: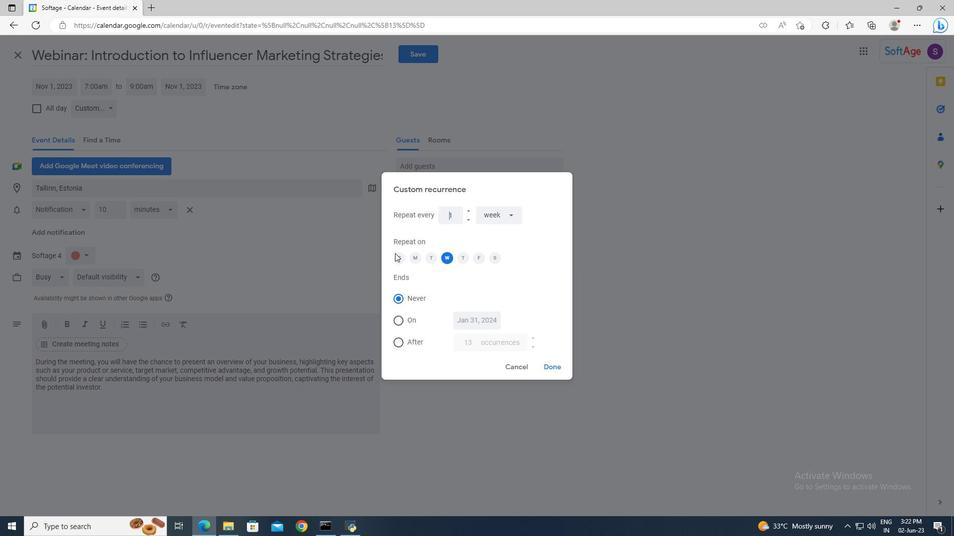 
Action: Mouse pressed left at (395, 254)
Screenshot: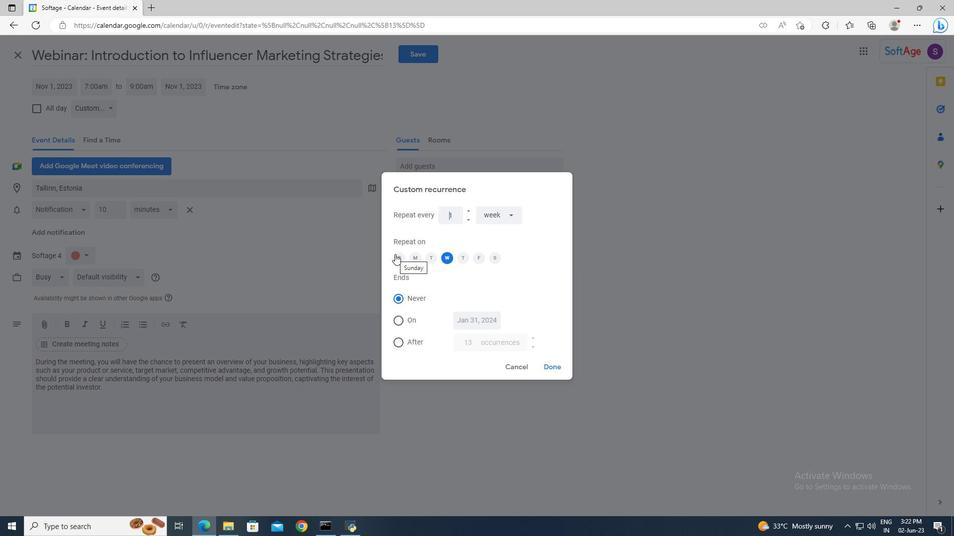 
Action: Mouse moved to (447, 258)
Screenshot: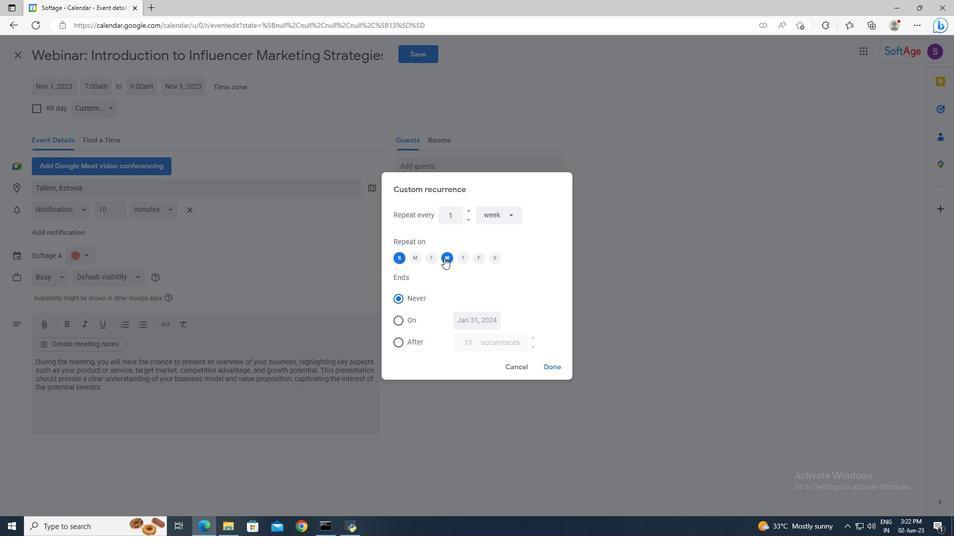 
Action: Mouse pressed left at (447, 258)
Screenshot: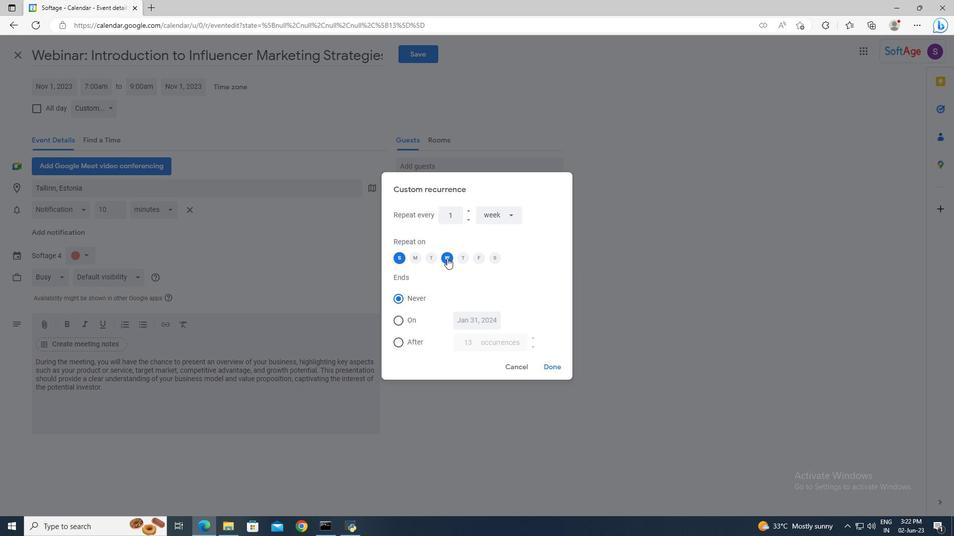 
Action: Mouse moved to (550, 362)
Screenshot: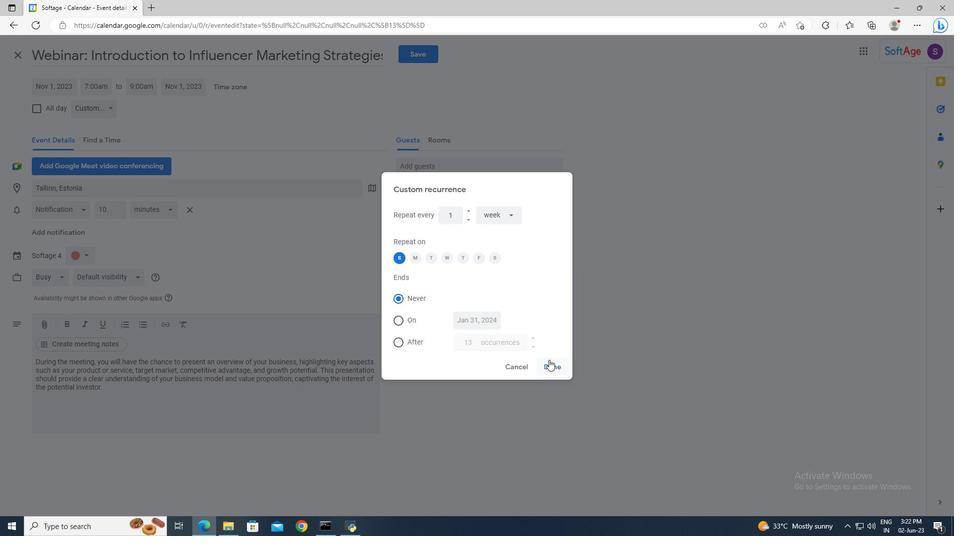 
Action: Mouse pressed left at (550, 362)
Screenshot: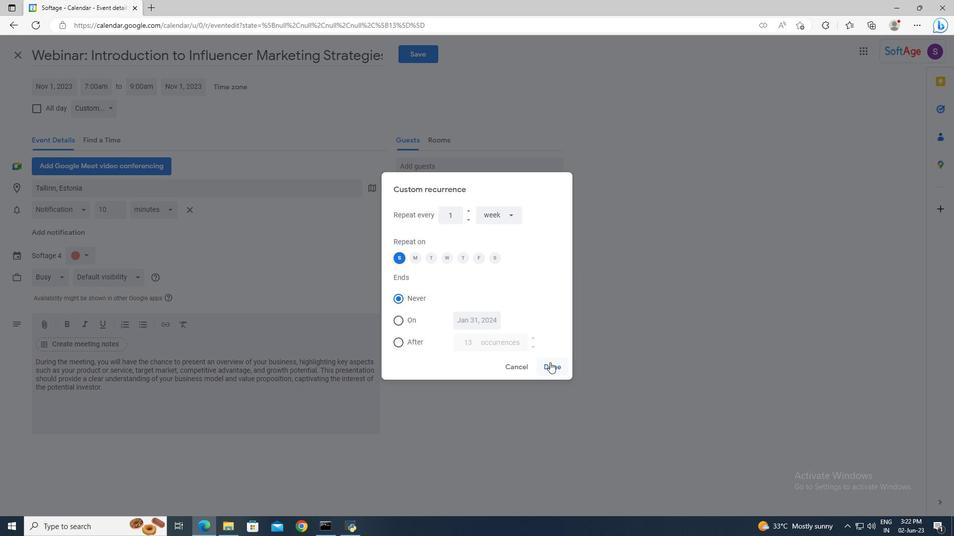 
Action: Mouse moved to (427, 51)
Screenshot: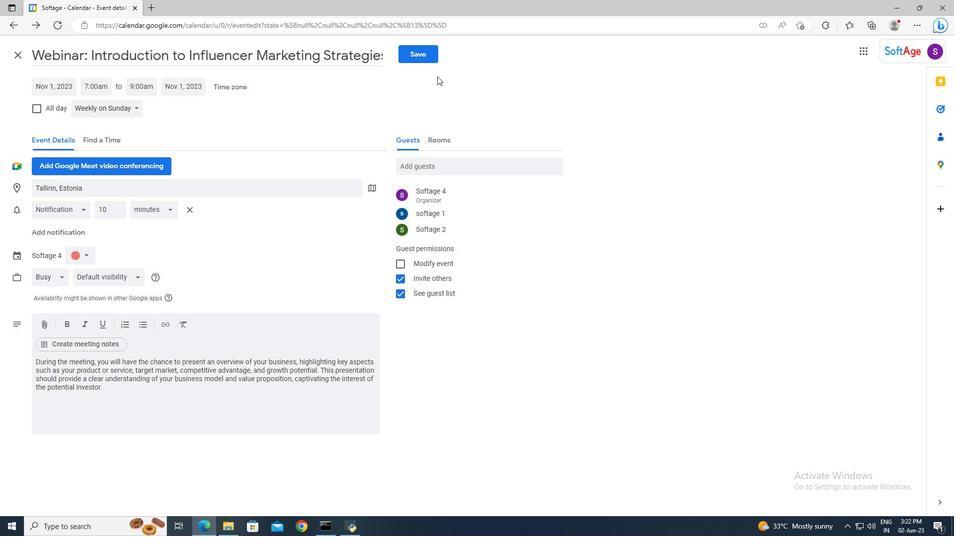 
Action: Mouse pressed left at (427, 51)
Screenshot: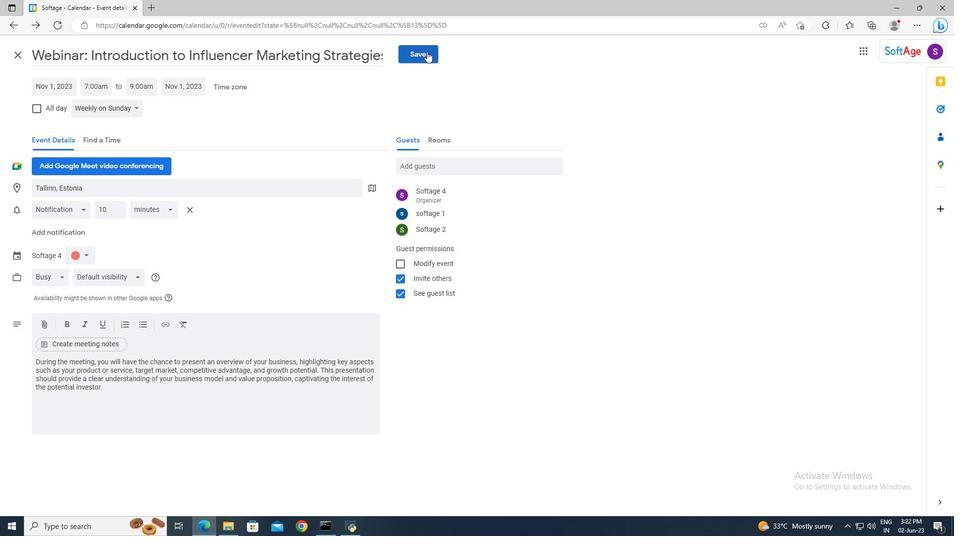 
Action: Mouse moved to (569, 298)
Screenshot: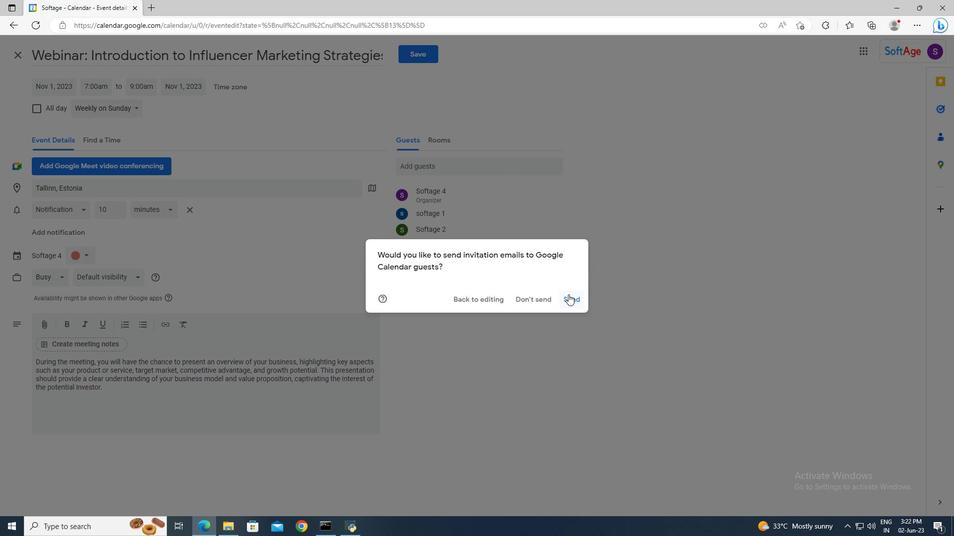 
Action: Mouse pressed left at (569, 298)
Screenshot: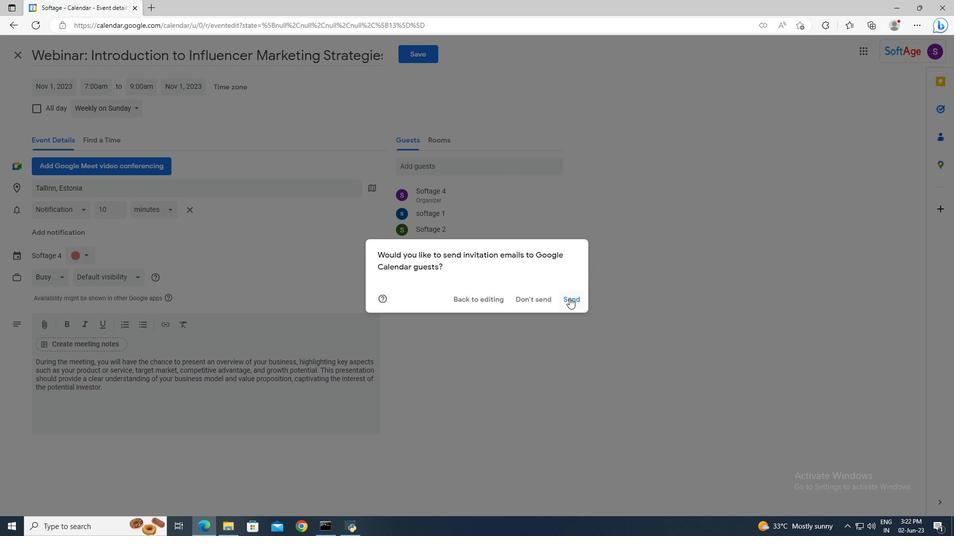 
